 Task: Search blogs on "guide to buy a home".
Action: Mouse moved to (94, 131)
Screenshot: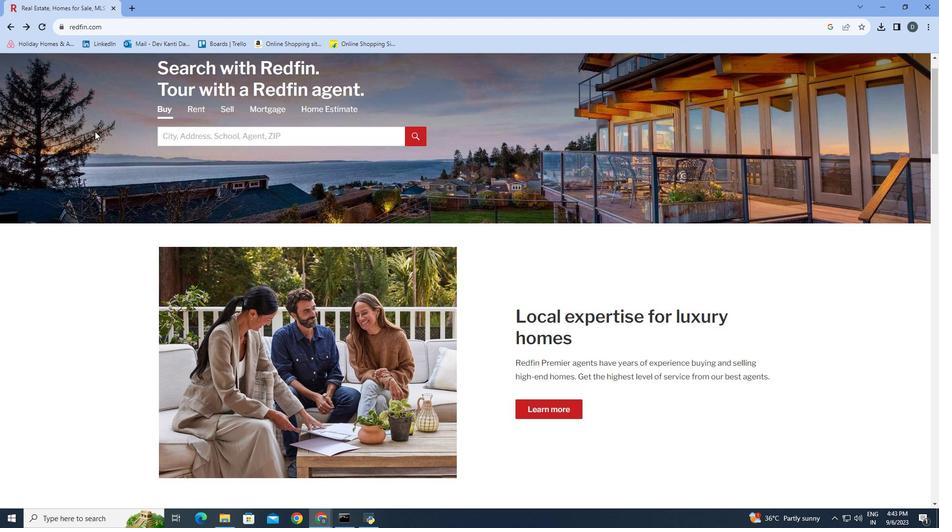 
Action: Mouse scrolled (94, 131) with delta (0, 0)
Screenshot: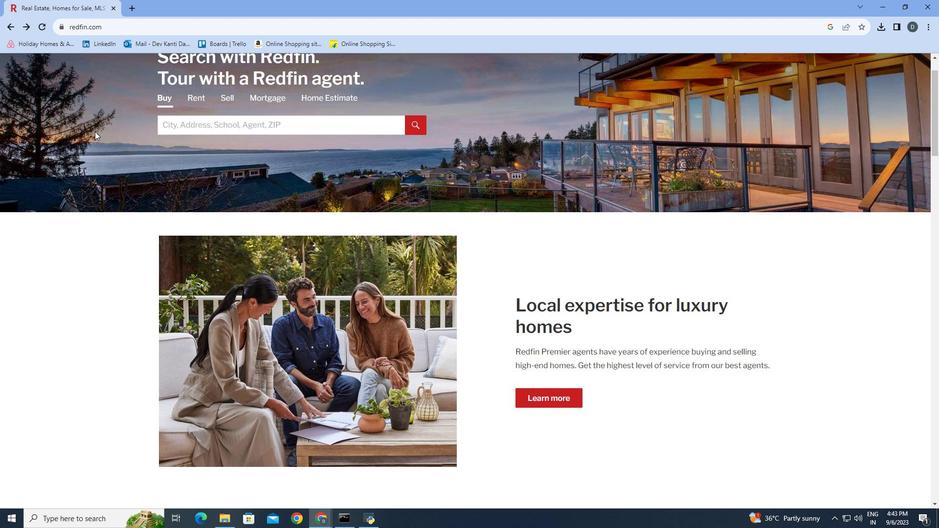 
Action: Mouse scrolled (94, 131) with delta (0, 0)
Screenshot: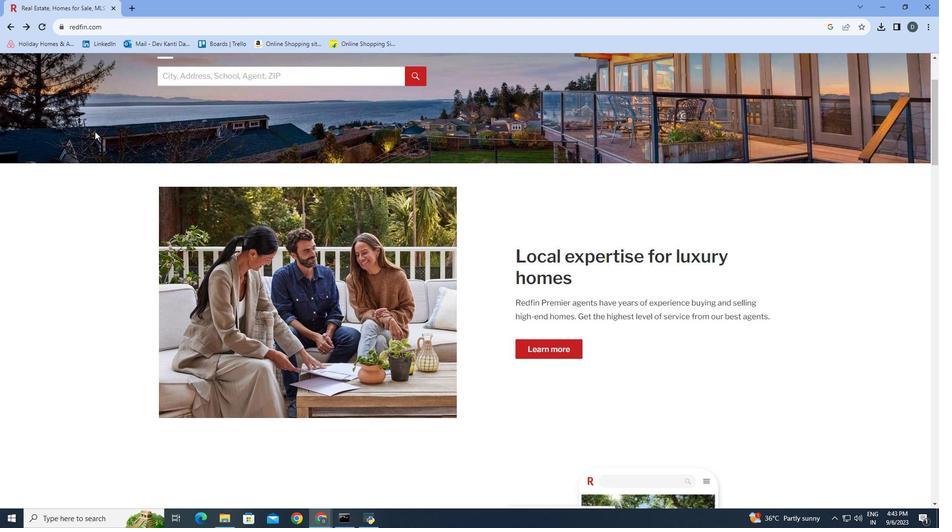 
Action: Mouse scrolled (94, 131) with delta (0, 0)
Screenshot: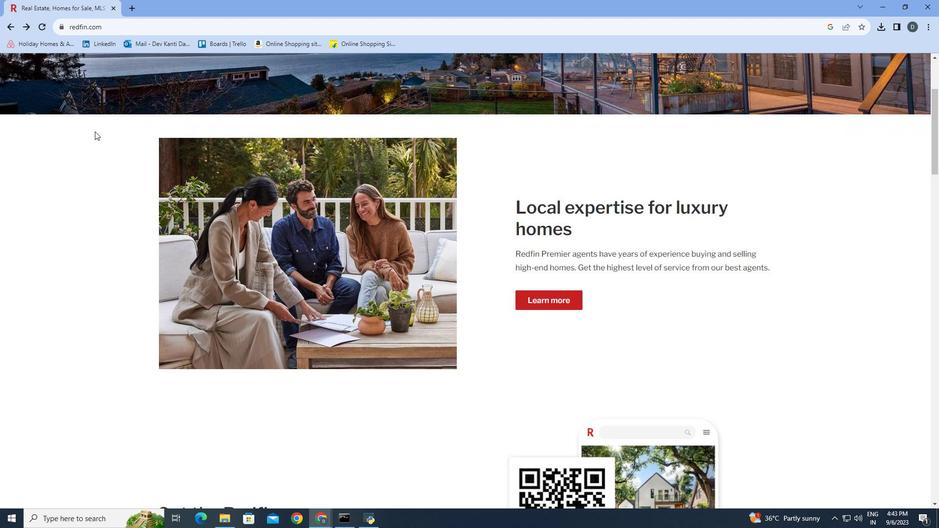 
Action: Mouse scrolled (94, 131) with delta (0, 0)
Screenshot: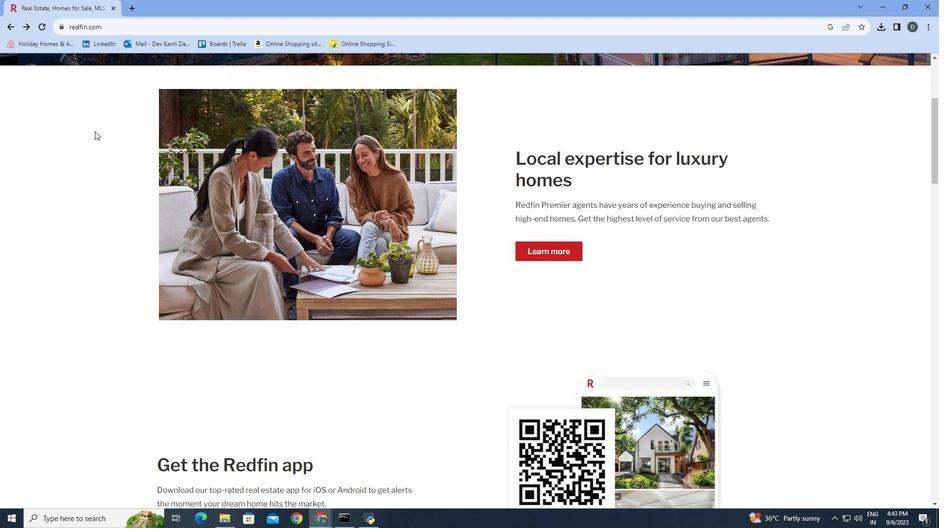 
Action: Mouse scrolled (94, 131) with delta (0, 0)
Screenshot: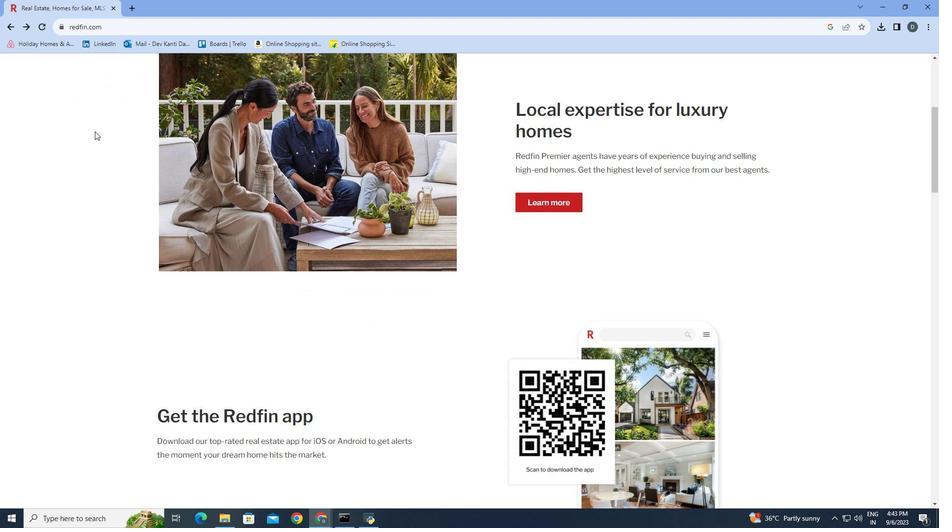 
Action: Mouse scrolled (94, 131) with delta (0, 0)
Screenshot: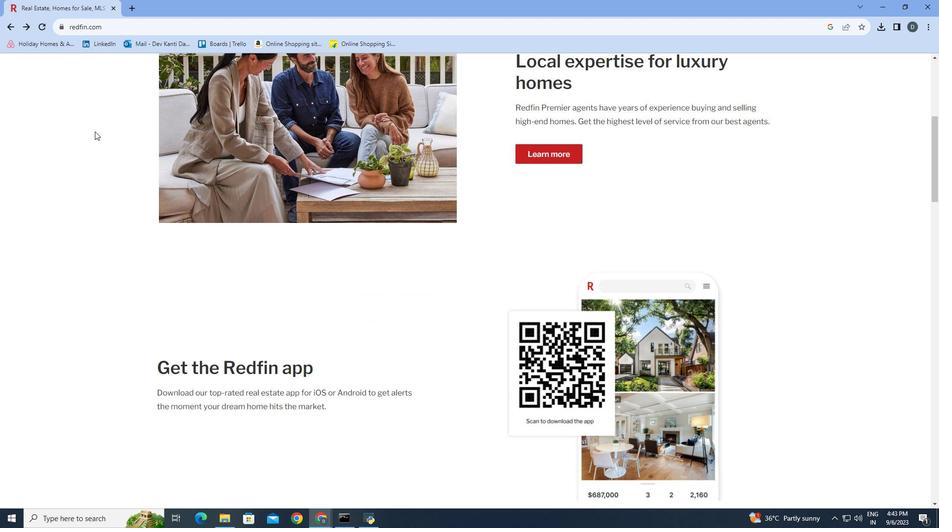 
Action: Mouse scrolled (94, 131) with delta (0, 0)
Screenshot: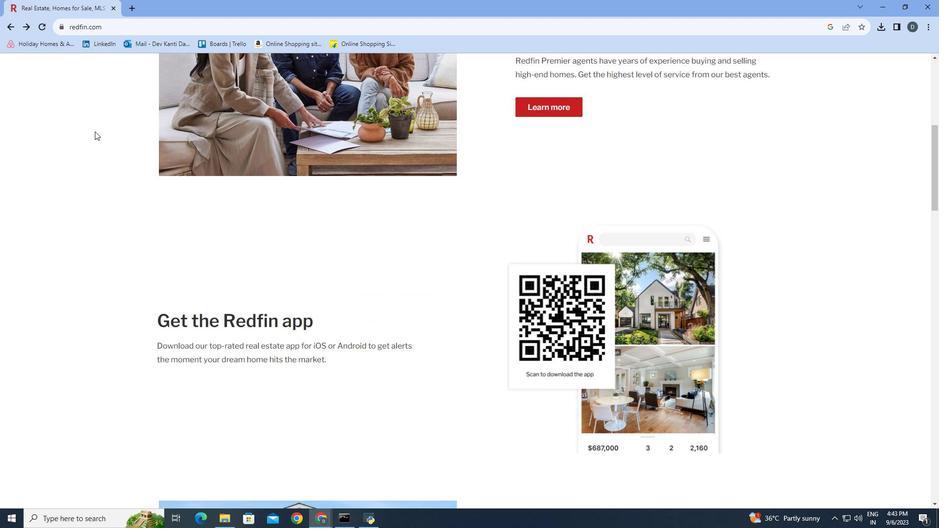 
Action: Mouse scrolled (94, 131) with delta (0, 0)
Screenshot: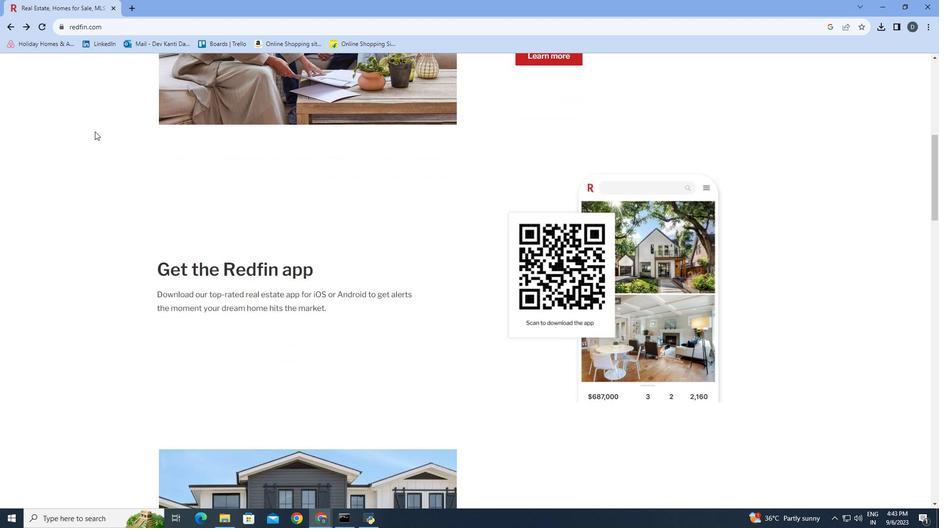 
Action: Mouse scrolled (94, 131) with delta (0, 0)
Screenshot: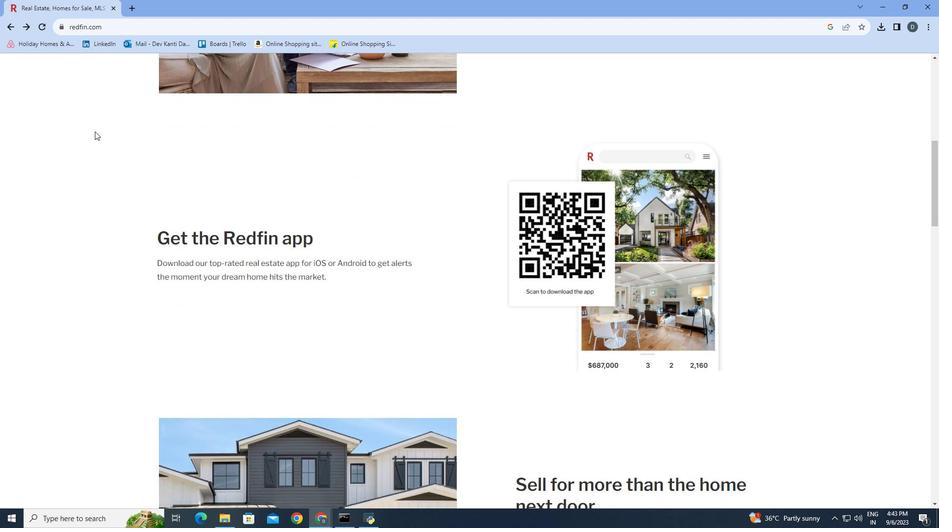
Action: Mouse scrolled (94, 131) with delta (0, 0)
Screenshot: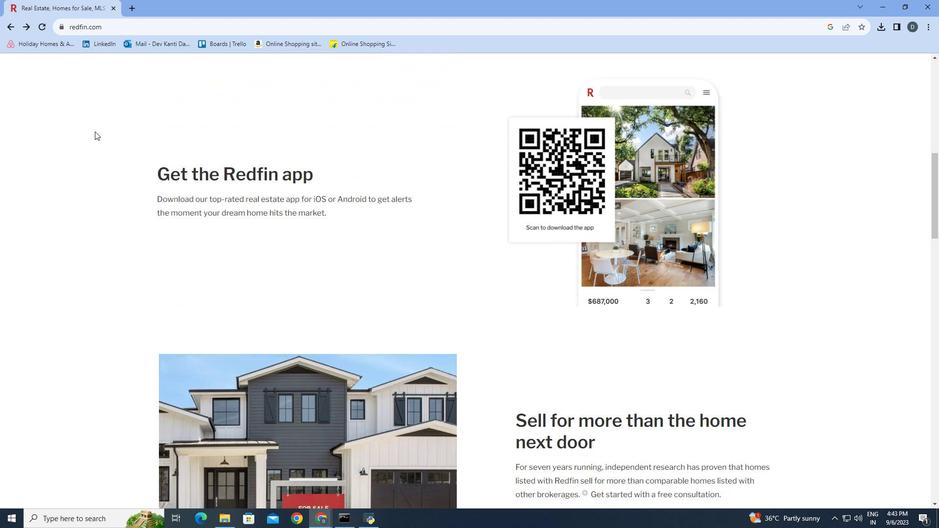 
Action: Mouse scrolled (94, 131) with delta (0, 0)
Screenshot: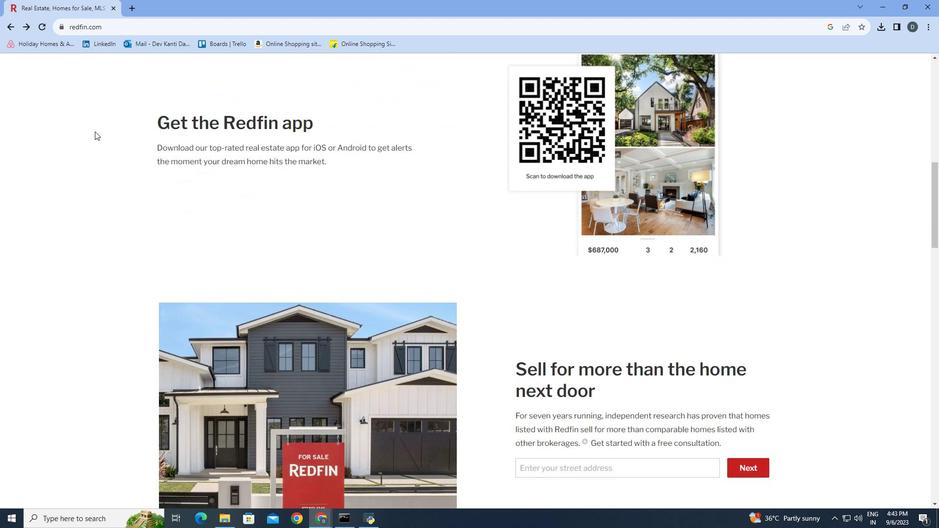 
Action: Mouse scrolled (94, 131) with delta (0, 0)
Screenshot: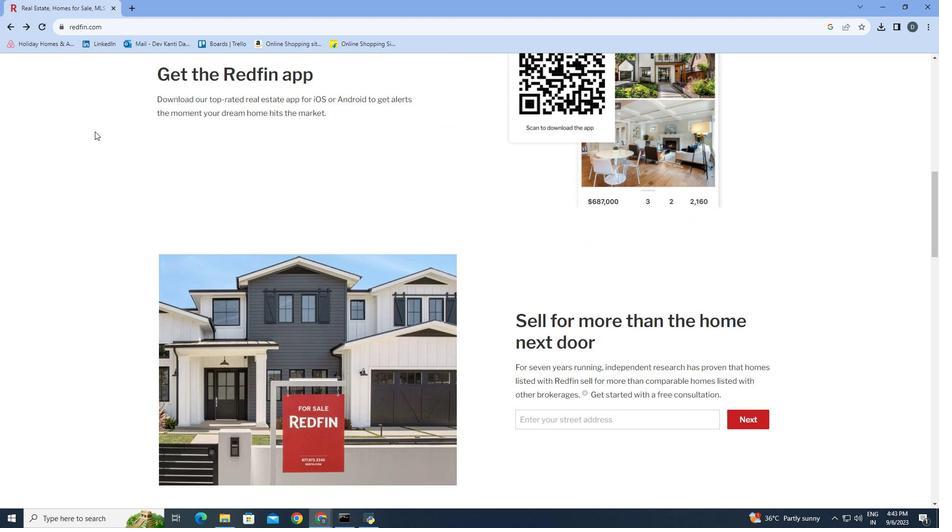 
Action: Mouse scrolled (94, 131) with delta (0, 0)
Screenshot: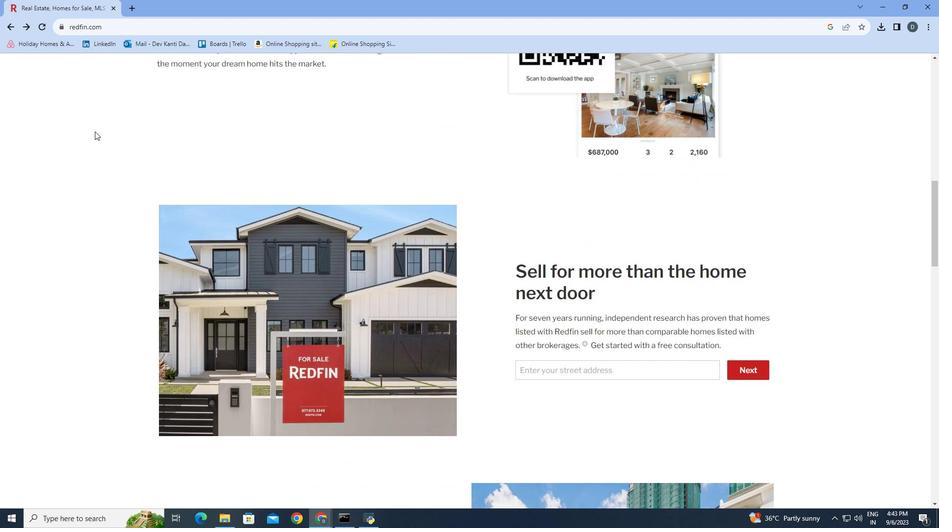 
Action: Mouse scrolled (94, 131) with delta (0, 0)
Screenshot: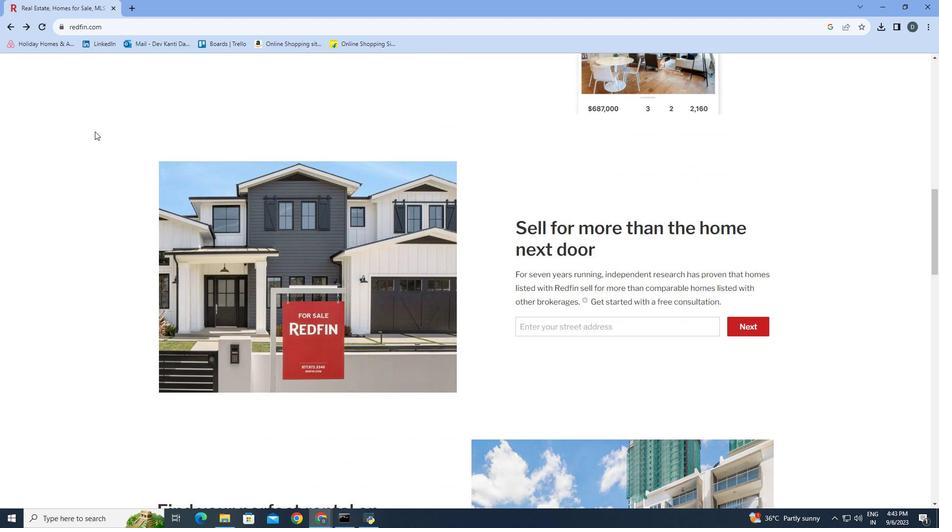 
Action: Mouse scrolled (94, 131) with delta (0, 0)
Screenshot: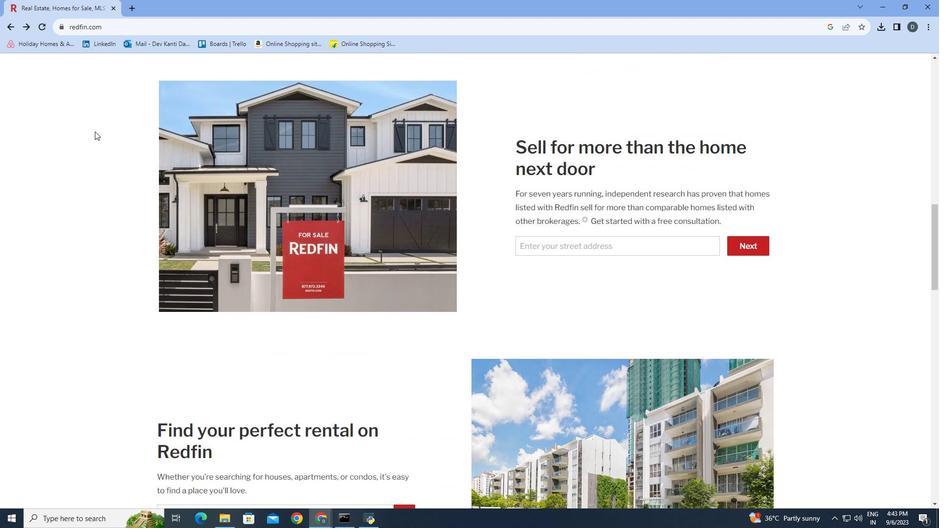 
Action: Mouse scrolled (94, 131) with delta (0, 0)
Screenshot: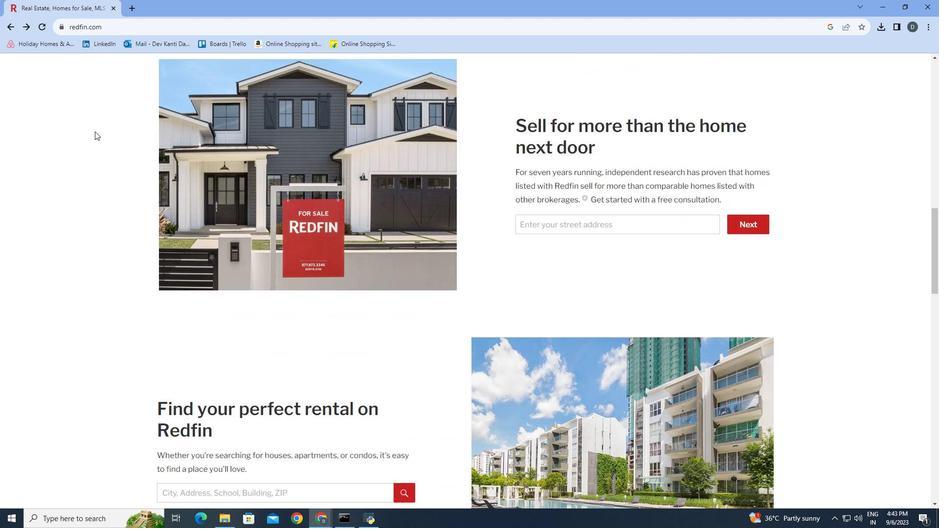 
Action: Mouse scrolled (94, 131) with delta (0, 0)
Screenshot: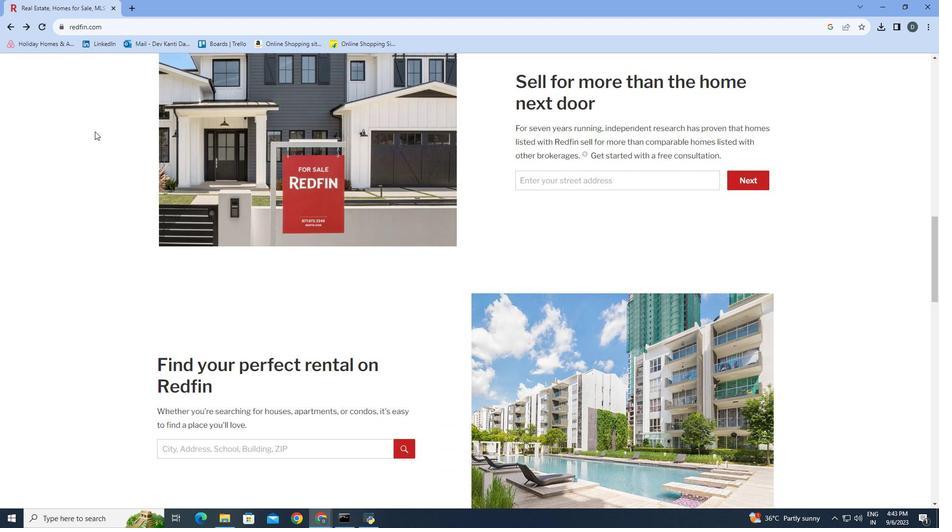 
Action: Mouse scrolled (94, 131) with delta (0, 0)
Screenshot: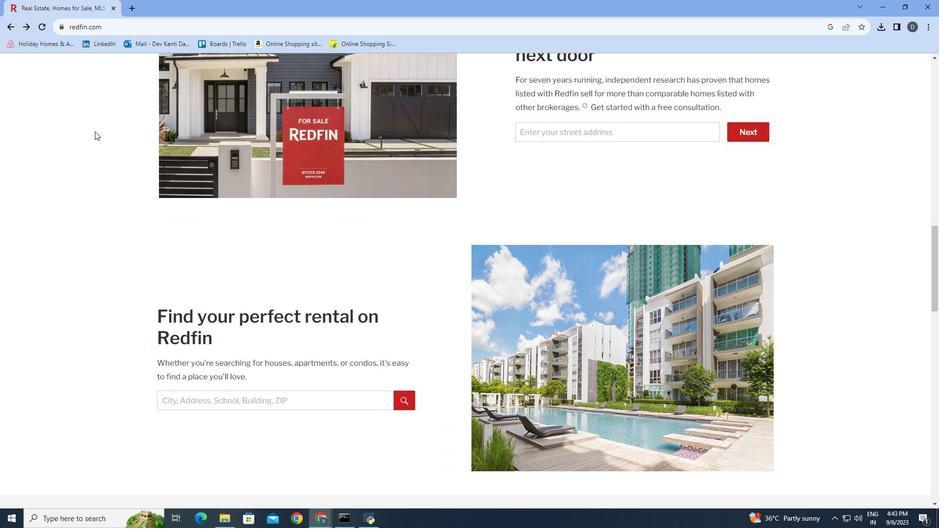 
Action: Mouse scrolled (94, 131) with delta (0, 0)
Screenshot: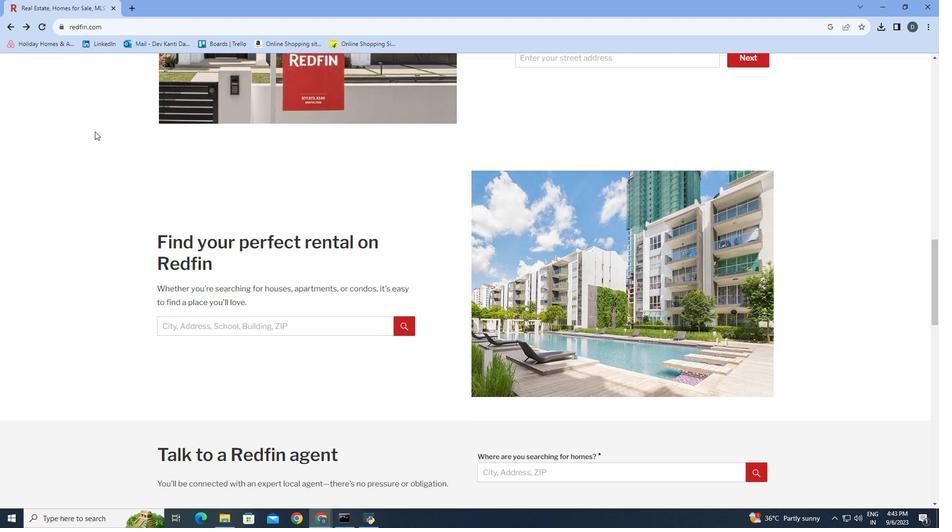 
Action: Mouse scrolled (94, 131) with delta (0, 0)
Screenshot: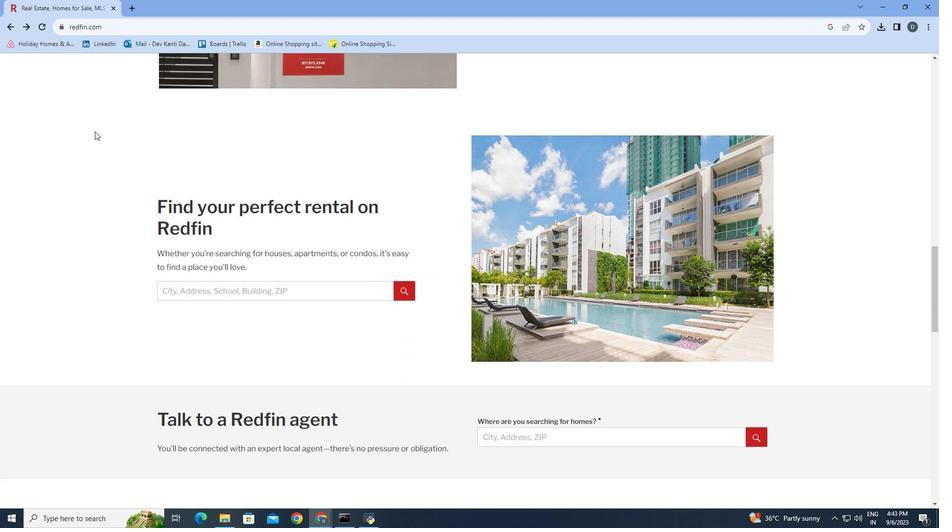 
Action: Mouse scrolled (94, 131) with delta (0, 0)
Screenshot: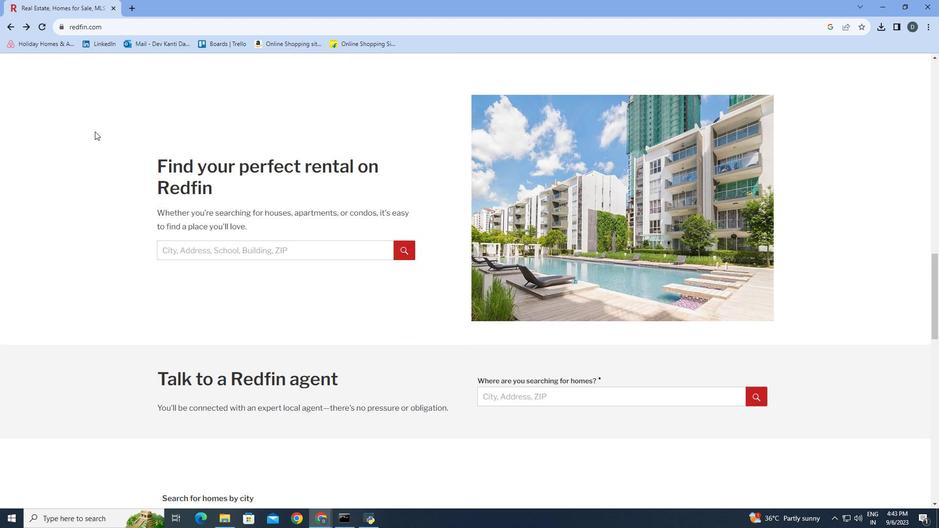
Action: Mouse scrolled (94, 131) with delta (0, 0)
Screenshot: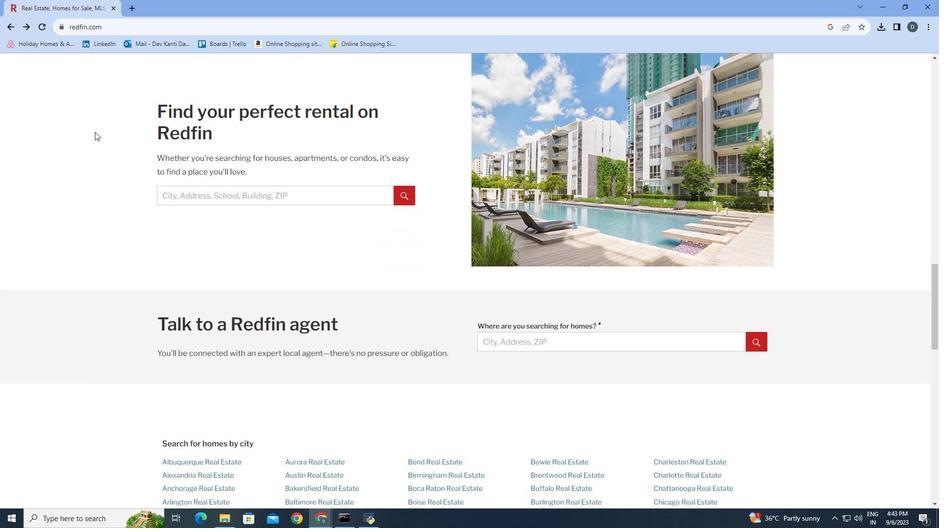 
Action: Mouse moved to (94, 132)
Screenshot: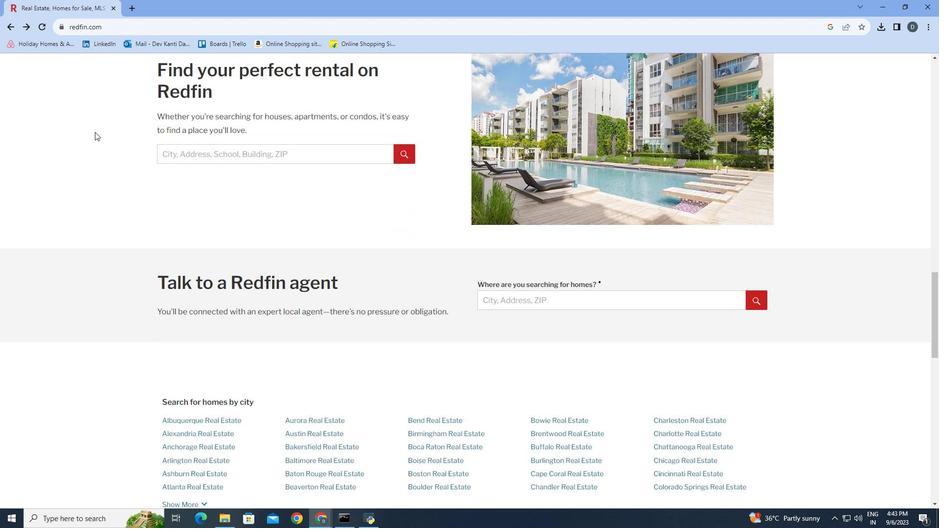 
Action: Mouse scrolled (94, 131) with delta (0, 0)
Screenshot: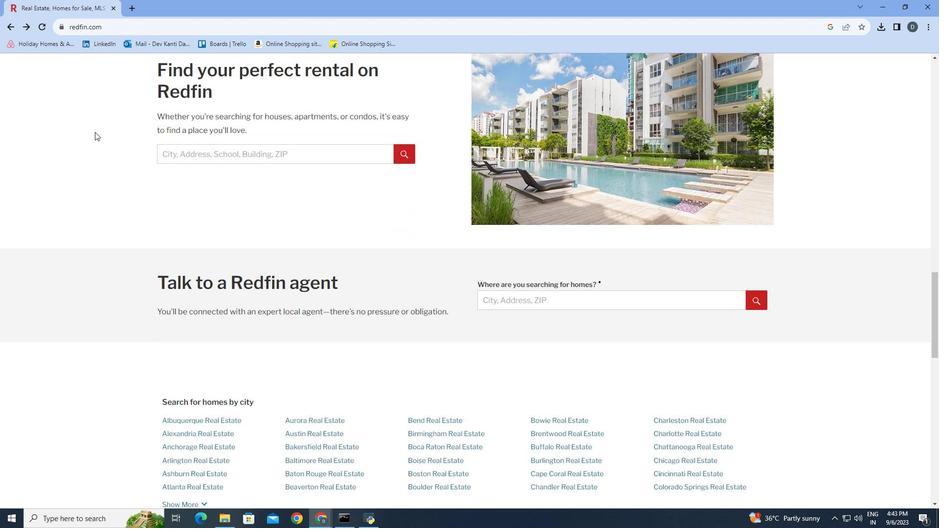 
Action: Mouse scrolled (94, 131) with delta (0, 0)
Screenshot: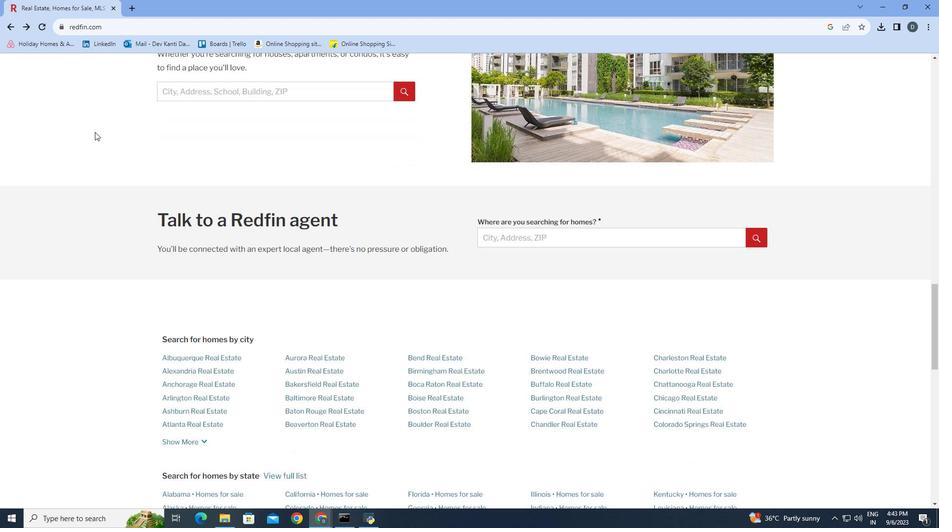 
Action: Mouse scrolled (94, 131) with delta (0, 0)
Screenshot: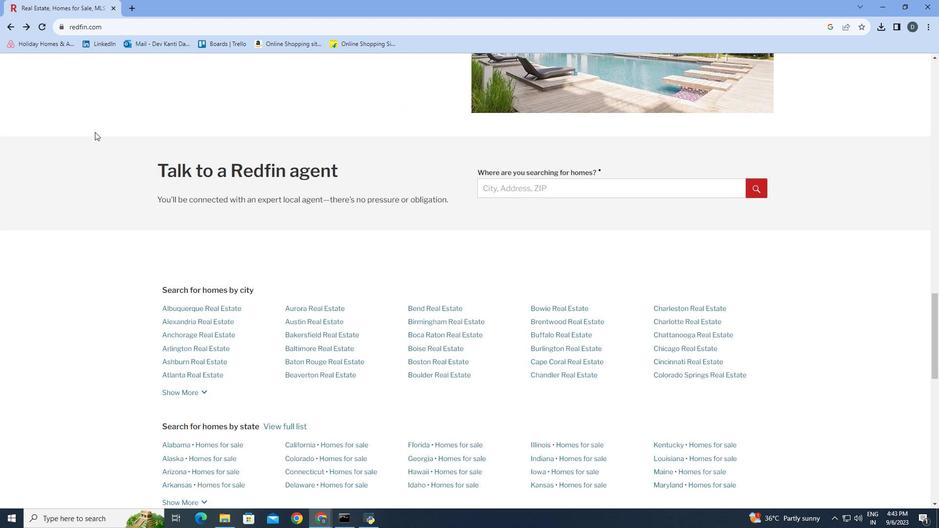 
Action: Mouse scrolled (94, 131) with delta (0, 0)
Screenshot: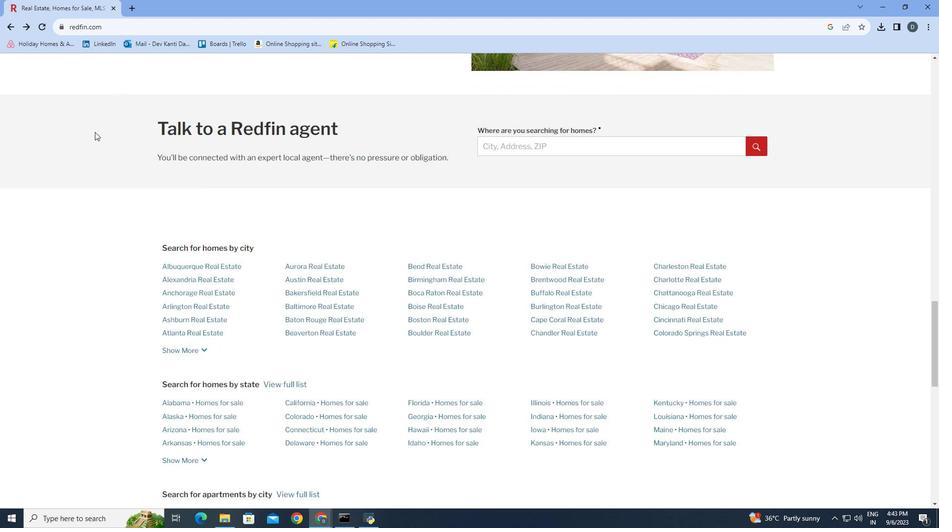 
Action: Mouse scrolled (94, 131) with delta (0, 0)
Screenshot: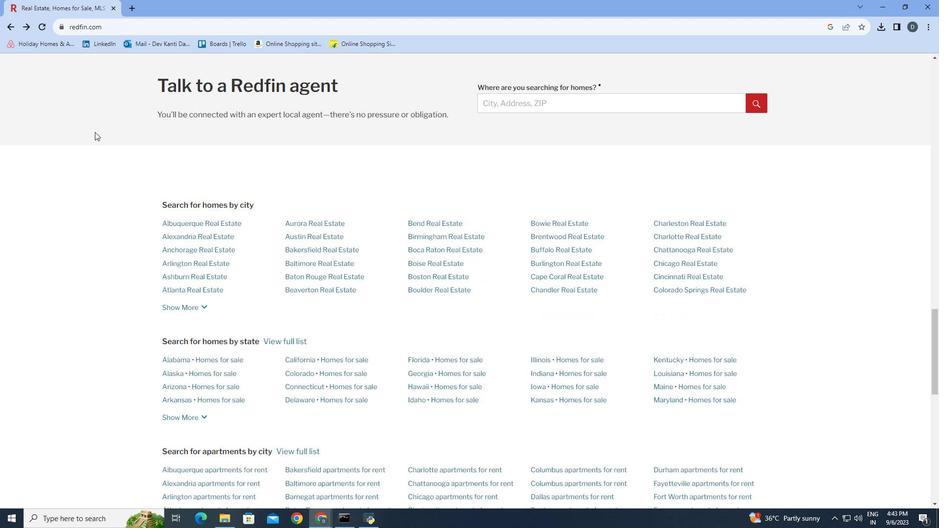 
Action: Mouse scrolled (94, 131) with delta (0, 0)
Screenshot: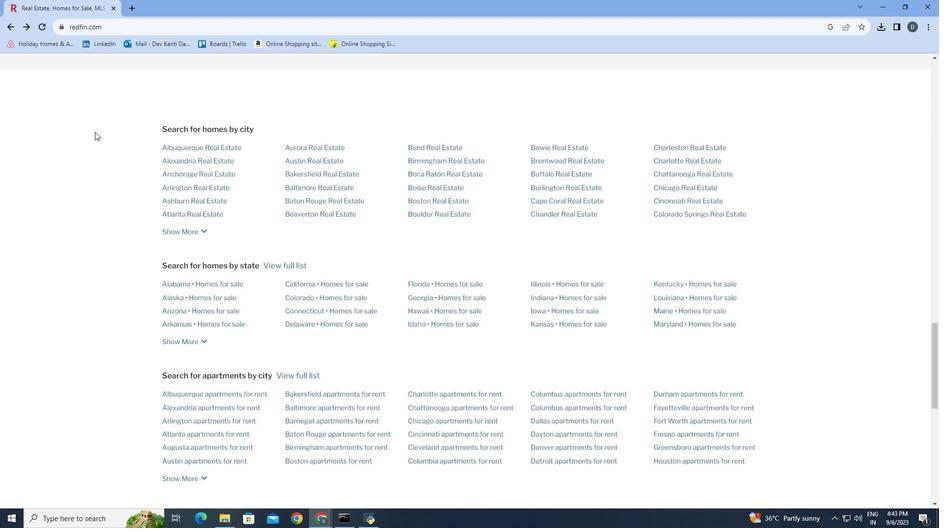 
Action: Mouse scrolled (94, 131) with delta (0, 0)
Screenshot: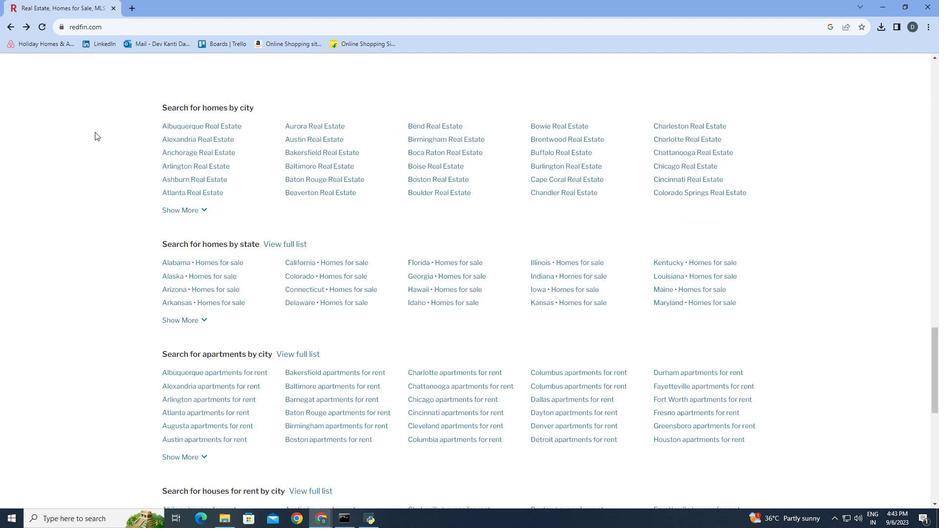 
Action: Mouse scrolled (94, 131) with delta (0, 0)
Screenshot: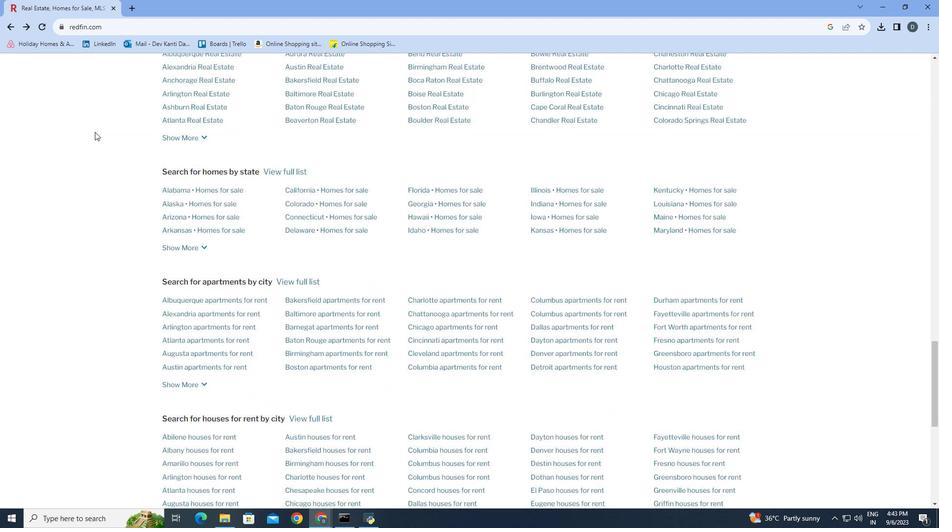 
Action: Mouse scrolled (94, 131) with delta (0, 0)
Screenshot: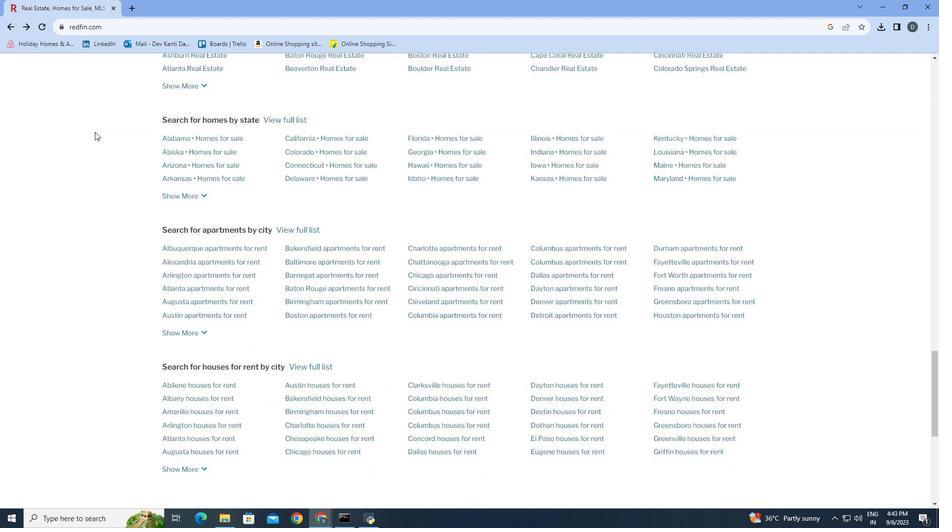 
Action: Mouse scrolled (94, 131) with delta (0, 0)
Screenshot: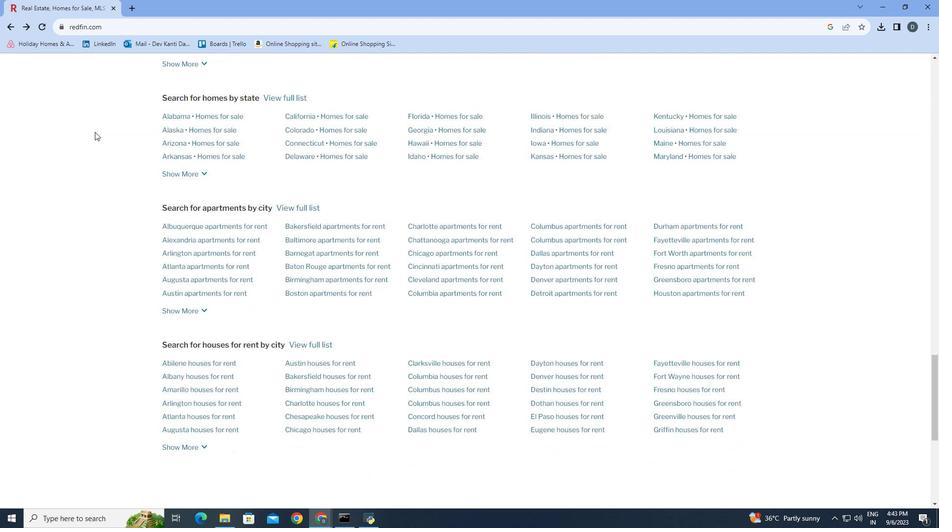 
Action: Mouse scrolled (94, 131) with delta (0, 0)
Screenshot: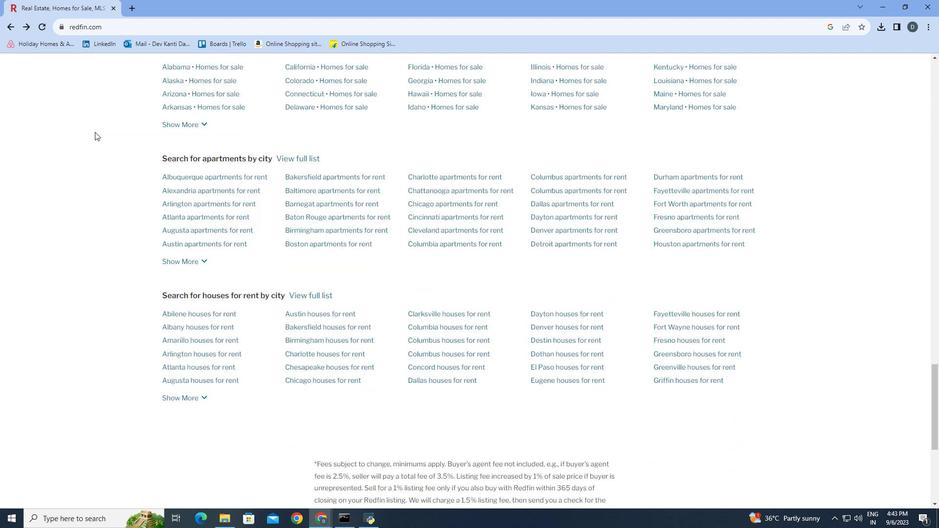 
Action: Mouse scrolled (94, 131) with delta (0, 0)
Screenshot: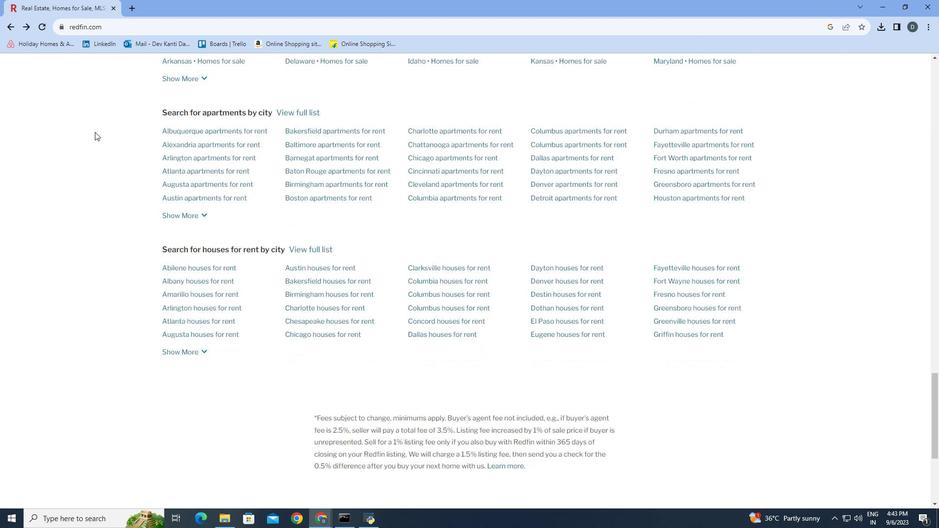 
Action: Mouse scrolled (94, 131) with delta (0, 0)
Screenshot: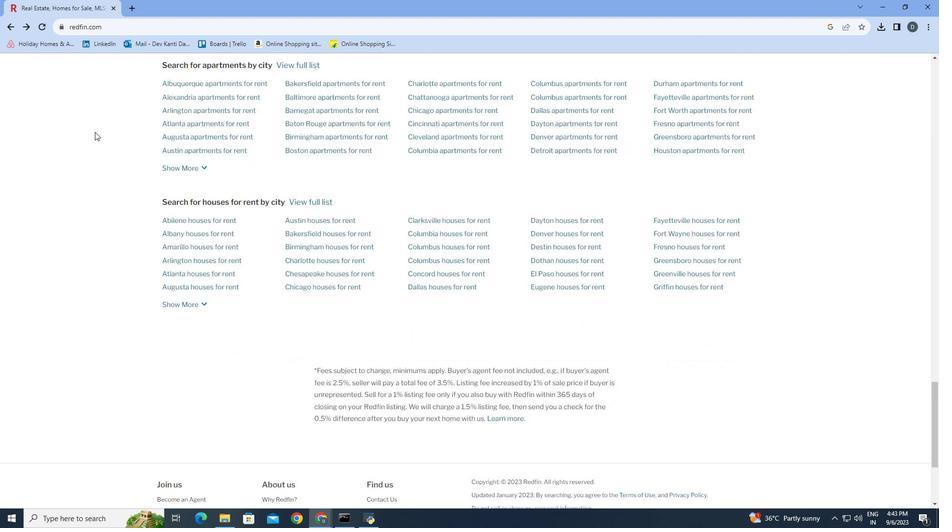
Action: Mouse scrolled (94, 131) with delta (0, 0)
Screenshot: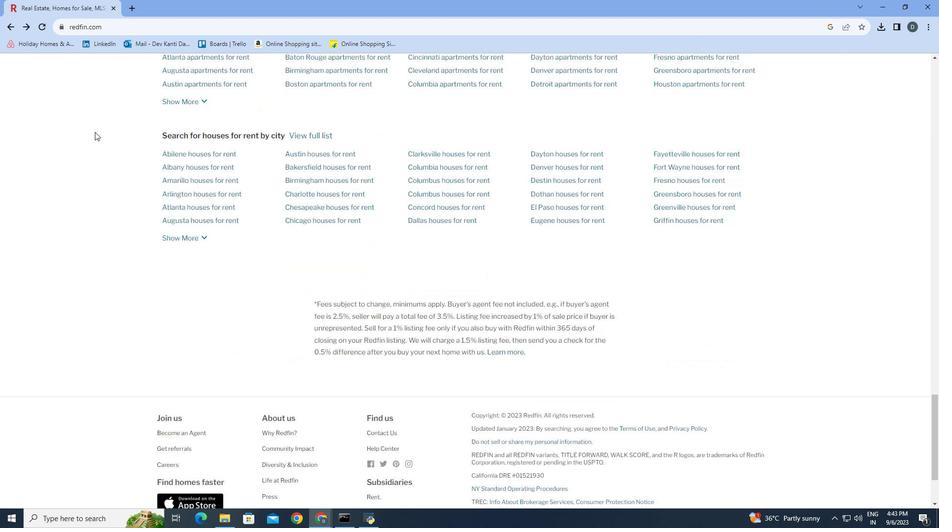 
Action: Mouse scrolled (94, 131) with delta (0, 0)
Screenshot: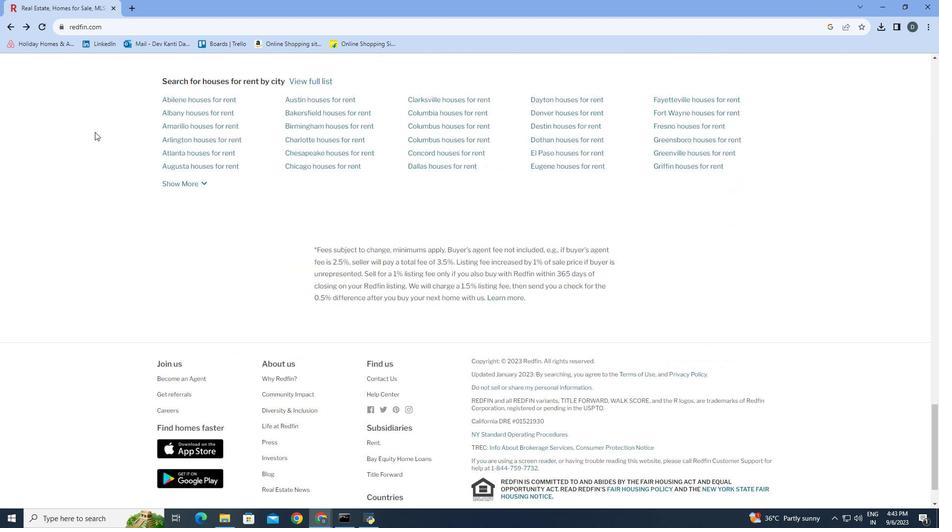 
Action: Mouse scrolled (94, 131) with delta (0, 0)
Screenshot: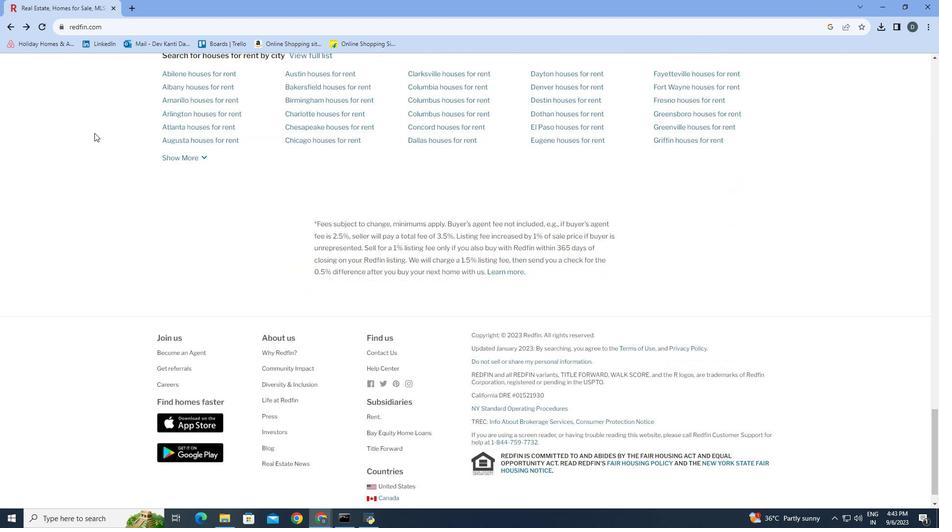 
Action: Mouse moved to (94, 132)
Screenshot: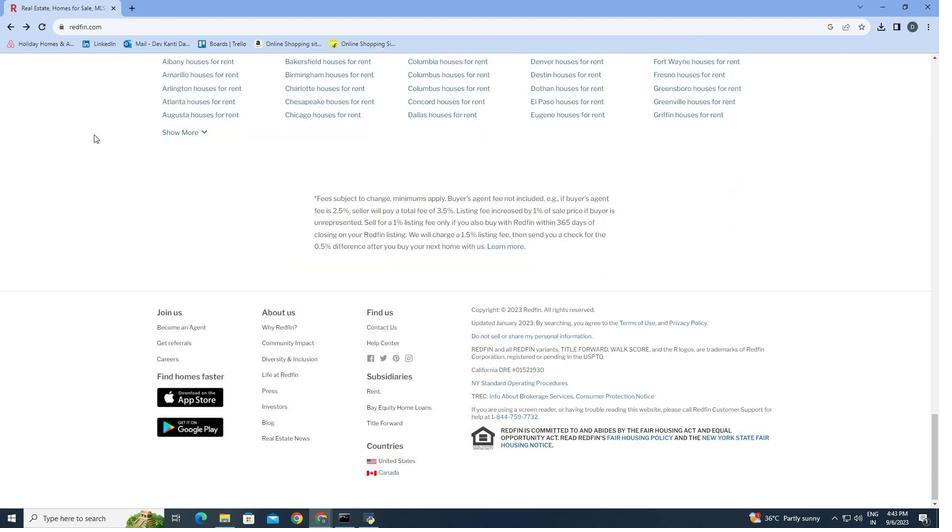
Action: Mouse scrolled (94, 131) with delta (0, 0)
Screenshot: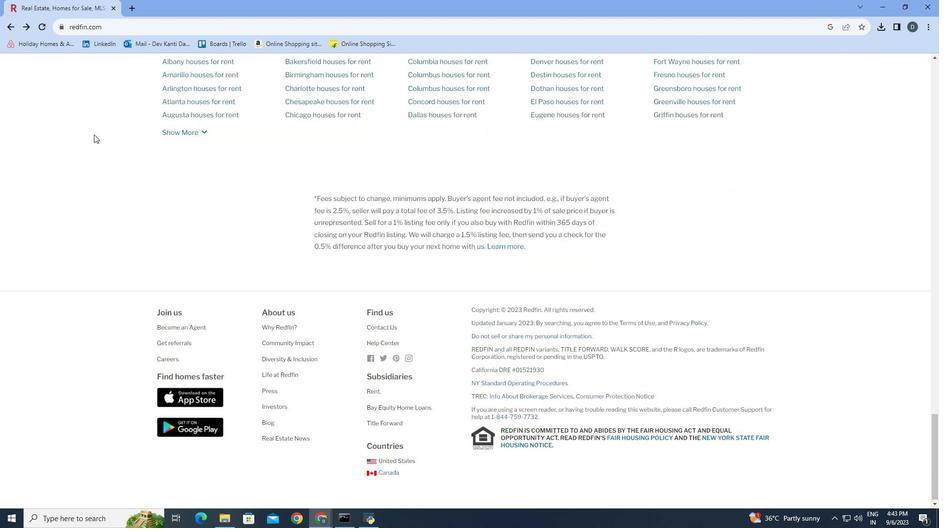 
Action: Mouse moved to (269, 425)
Screenshot: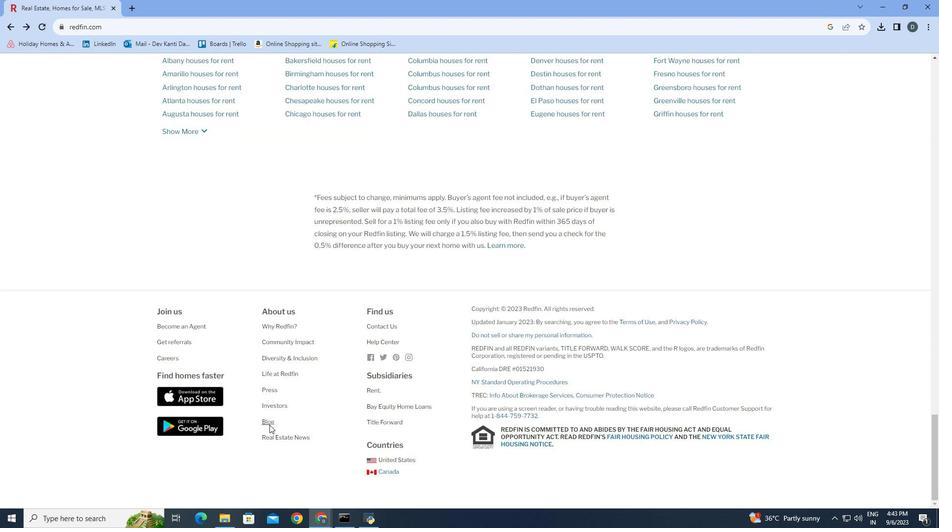 
Action: Mouse pressed left at (269, 425)
Screenshot: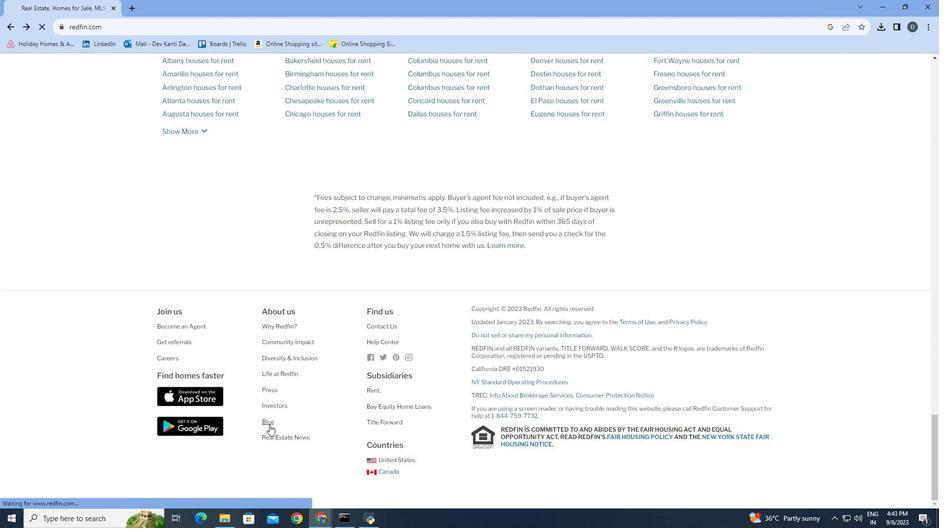 
Action: Mouse moved to (741, 115)
Screenshot: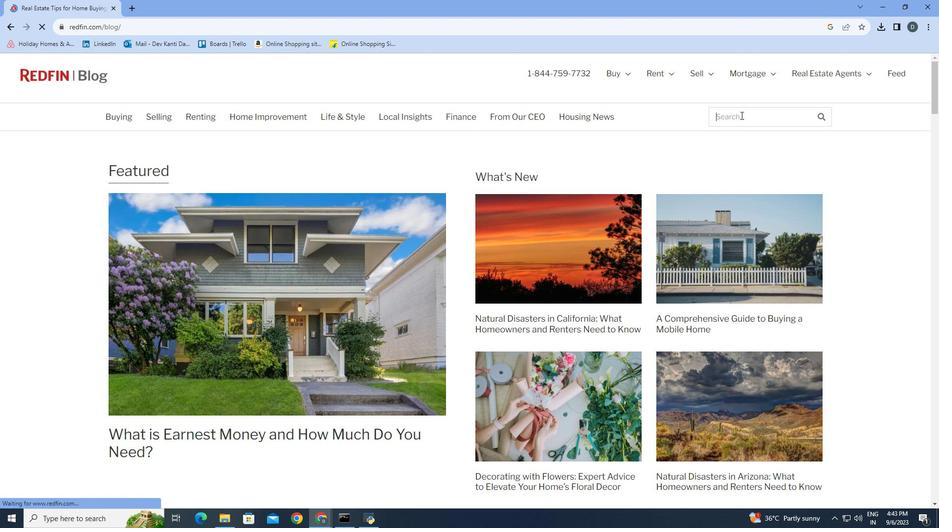 
Action: Mouse pressed left at (741, 115)
Screenshot: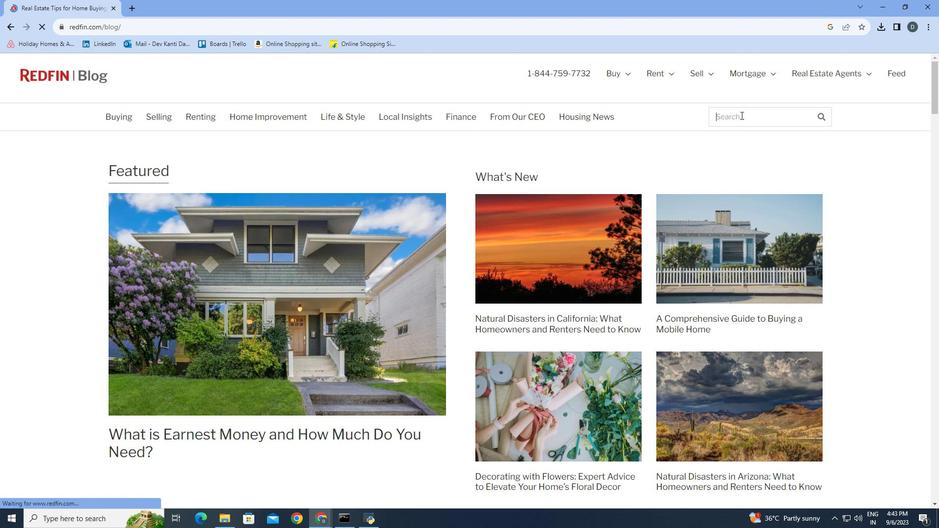 
Action: Mouse moved to (664, 120)
Screenshot: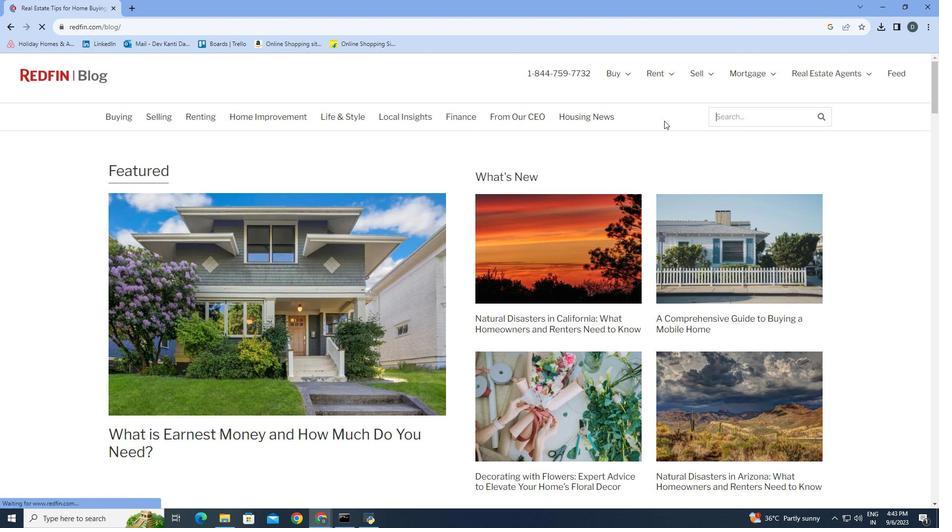 
Action: Key pressed guide<Key.space><Key.caps_lock><Key.backspace><Key.backspace><Key.backspace><Key.backspace><Key.backspace><Key.backspace>GUIDE<Key.space>TO<Key.space>BUY<Key.space>A<Key.space>HOME
Screenshot: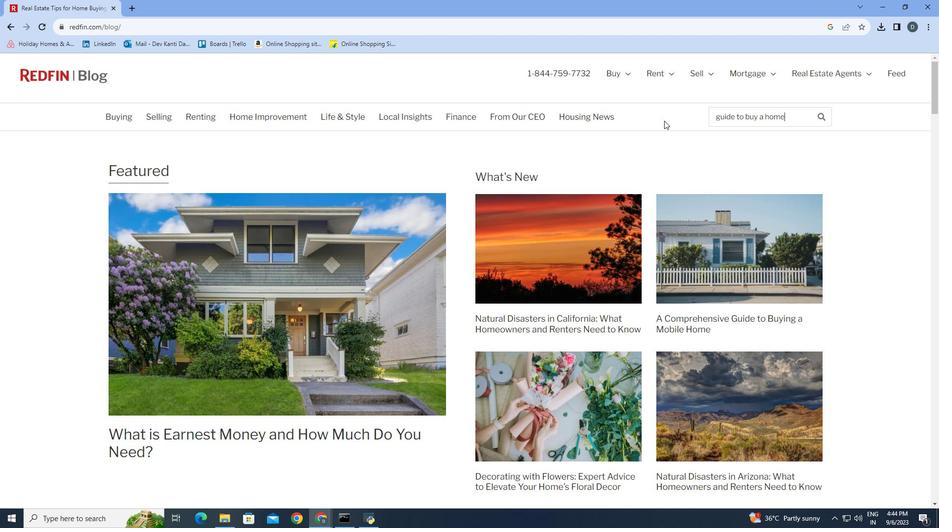 
Action: Mouse moved to (821, 117)
Screenshot: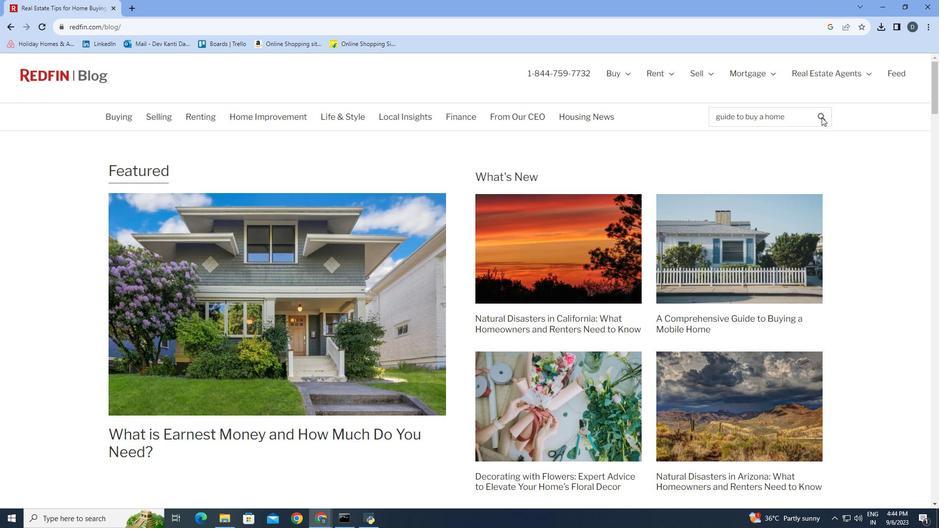 
Action: Mouse pressed left at (821, 117)
Screenshot: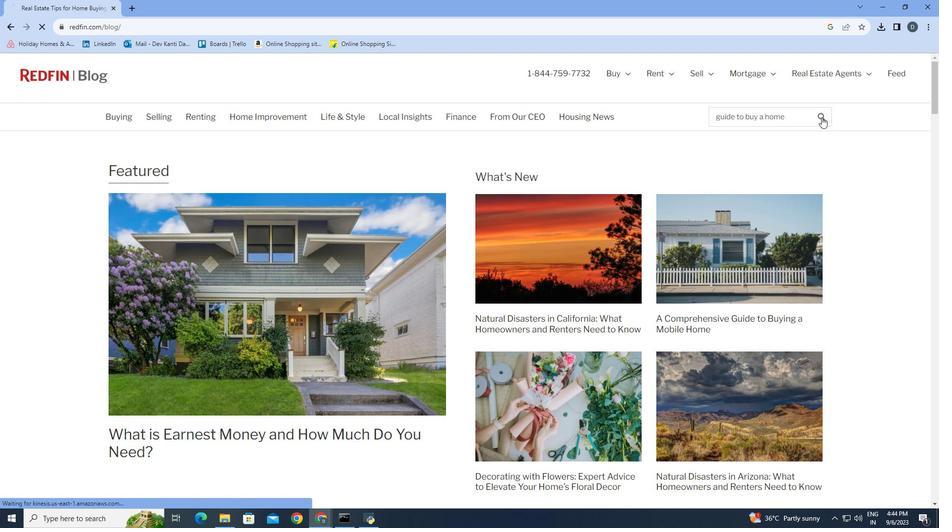 
Action: Mouse moved to (608, 209)
Screenshot: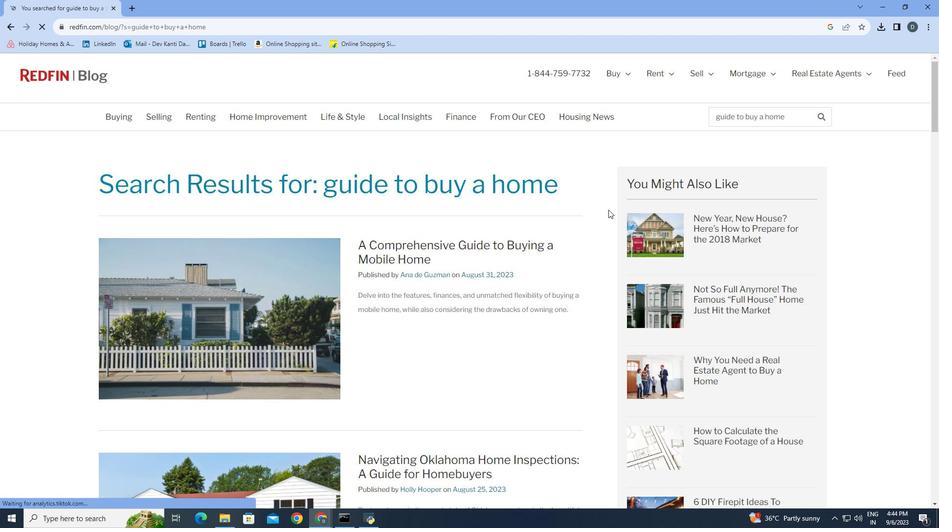 
Action: Mouse scrolled (608, 209) with delta (0, 0)
Screenshot: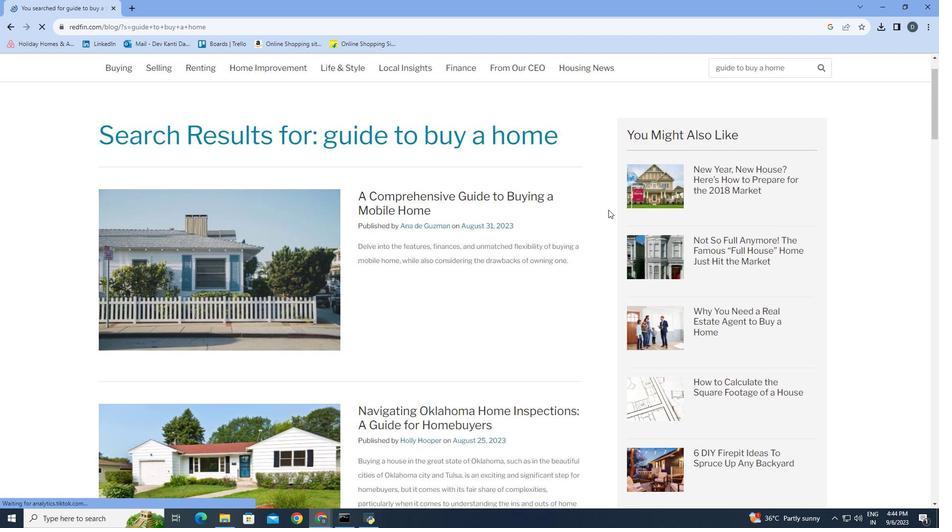
Action: Mouse scrolled (608, 209) with delta (0, 0)
Screenshot: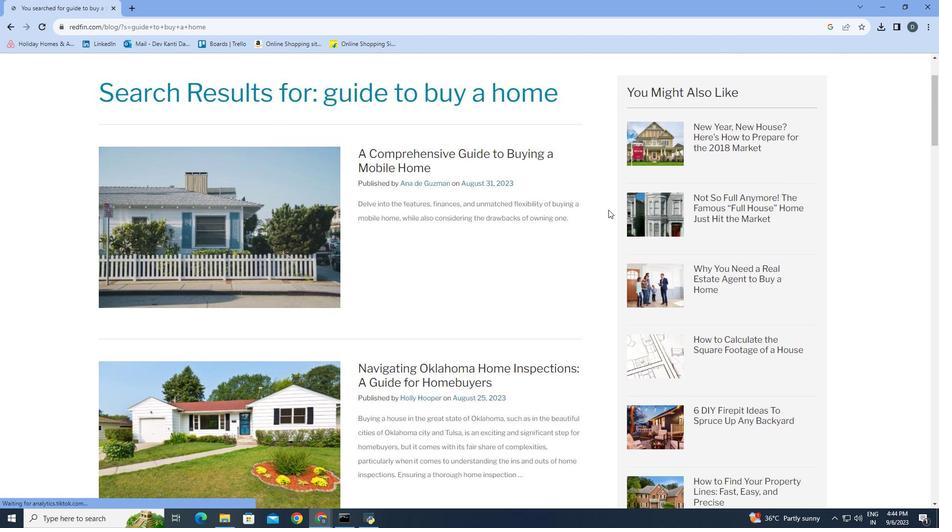
Action: Mouse scrolled (608, 209) with delta (0, 0)
Screenshot: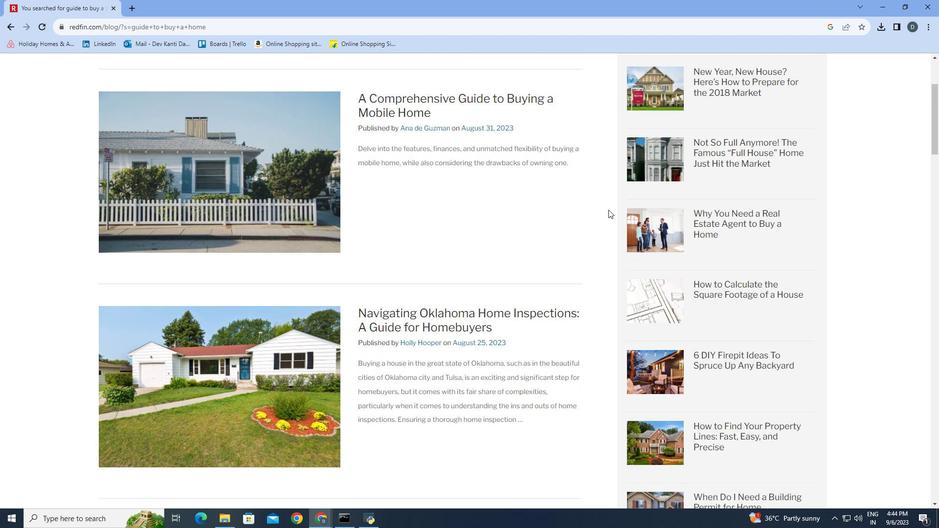 
Action: Mouse scrolled (608, 209) with delta (0, 0)
Screenshot: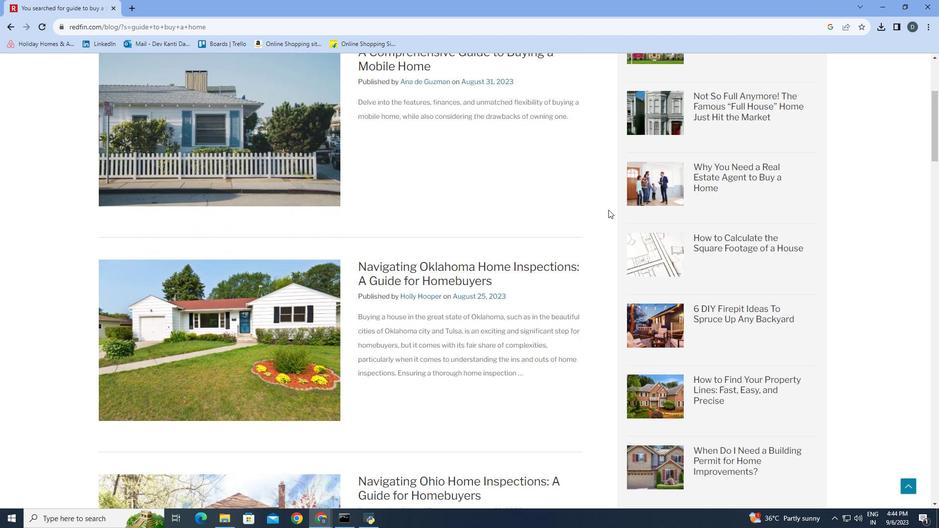 
Action: Mouse scrolled (608, 209) with delta (0, 0)
Screenshot: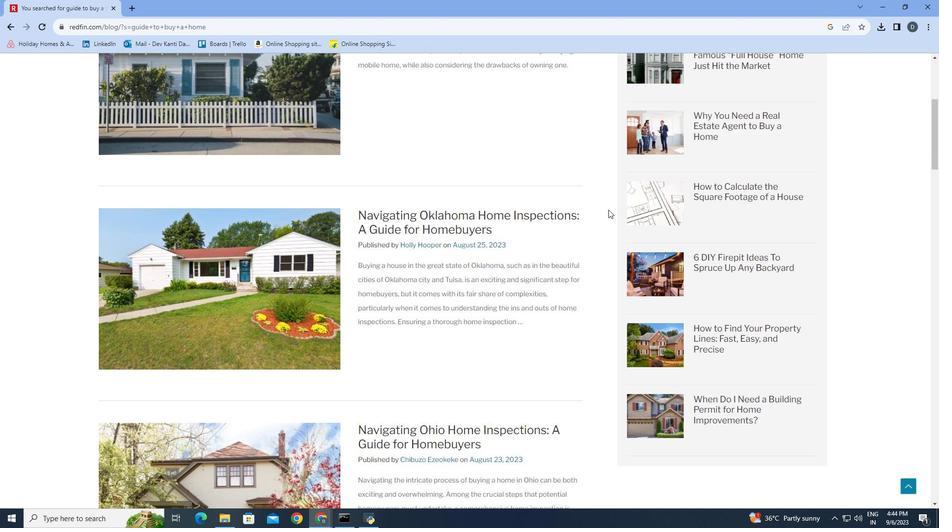 
Action: Mouse scrolled (608, 209) with delta (0, 0)
Screenshot: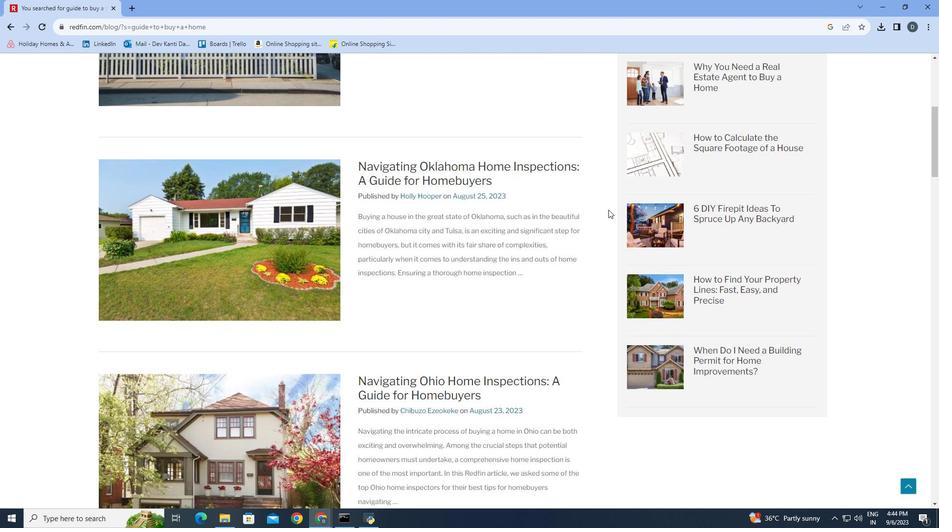 
Action: Mouse scrolled (608, 209) with delta (0, 0)
Screenshot: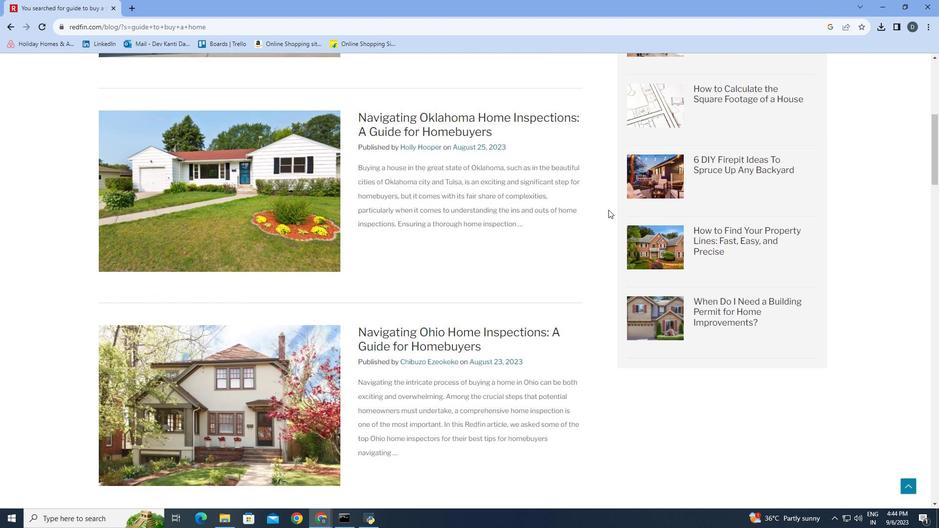 
Action: Mouse scrolled (608, 209) with delta (0, 0)
Screenshot: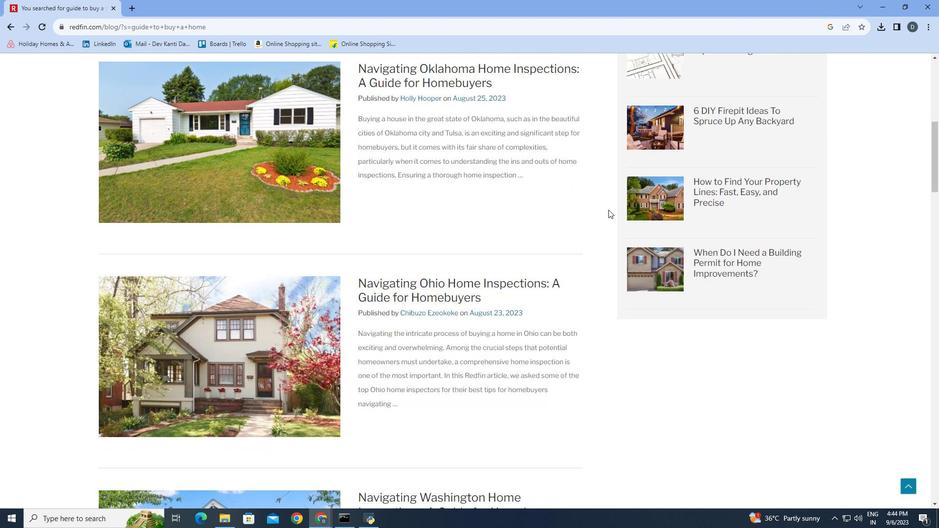 
Action: Mouse scrolled (608, 209) with delta (0, 0)
Screenshot: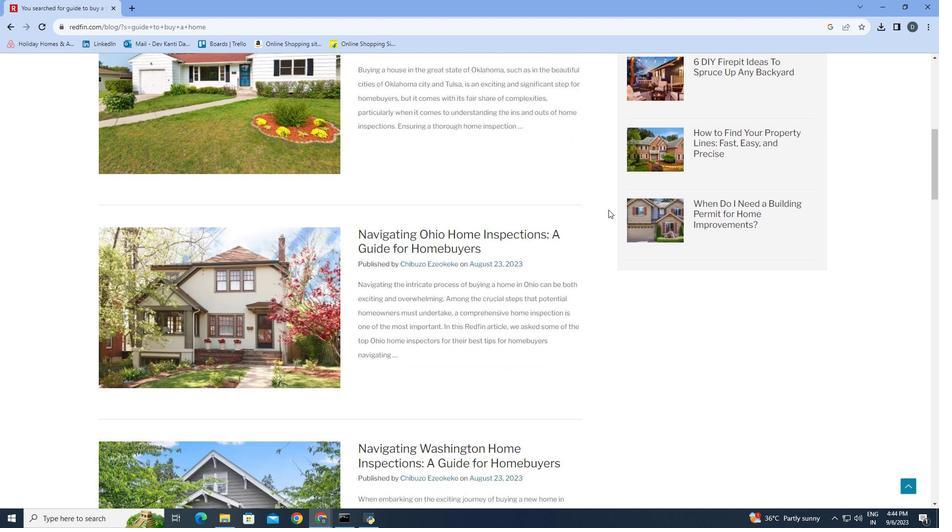 
Action: Mouse scrolled (608, 209) with delta (0, 0)
Screenshot: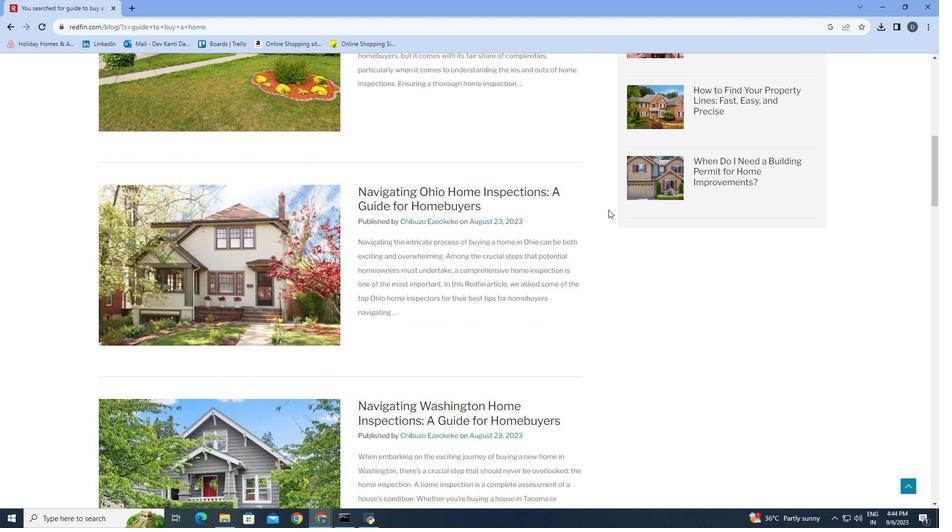 
Action: Mouse moved to (609, 206)
Screenshot: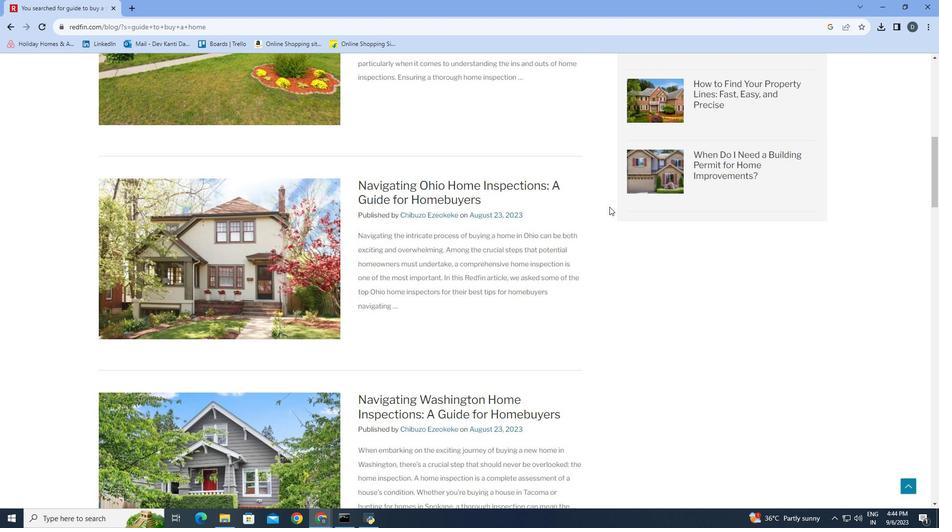 
Action: Mouse scrolled (609, 206) with delta (0, 0)
Screenshot: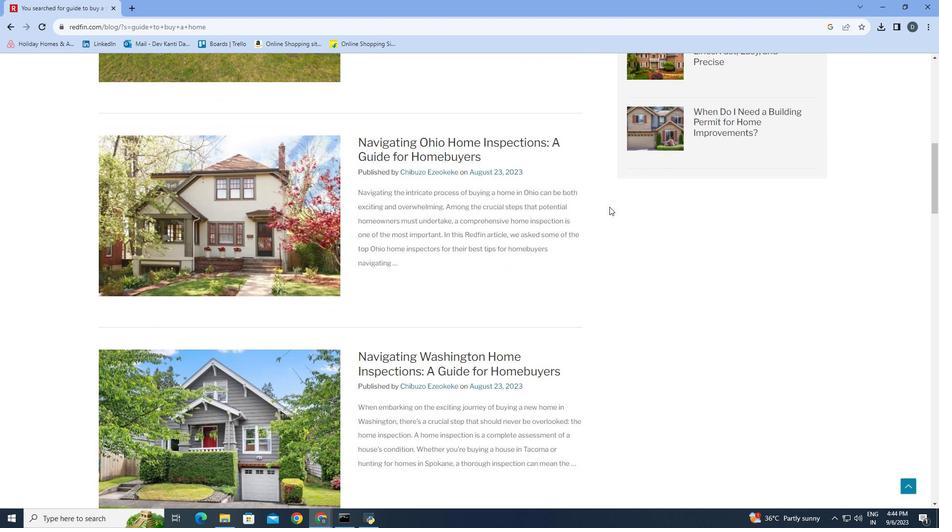 
Action: Mouse scrolled (609, 206) with delta (0, 0)
Screenshot: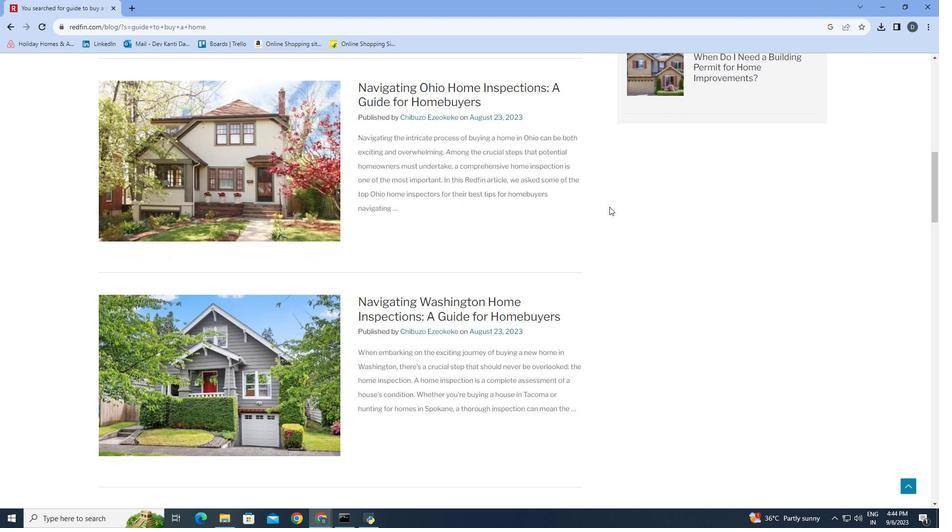 
Action: Mouse scrolled (609, 206) with delta (0, 0)
Screenshot: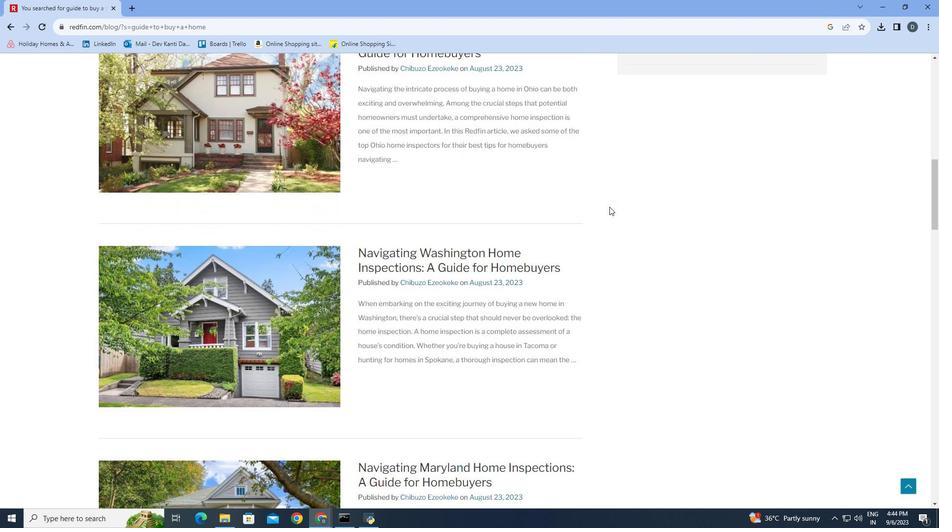 
Action: Mouse scrolled (609, 206) with delta (0, 0)
Screenshot: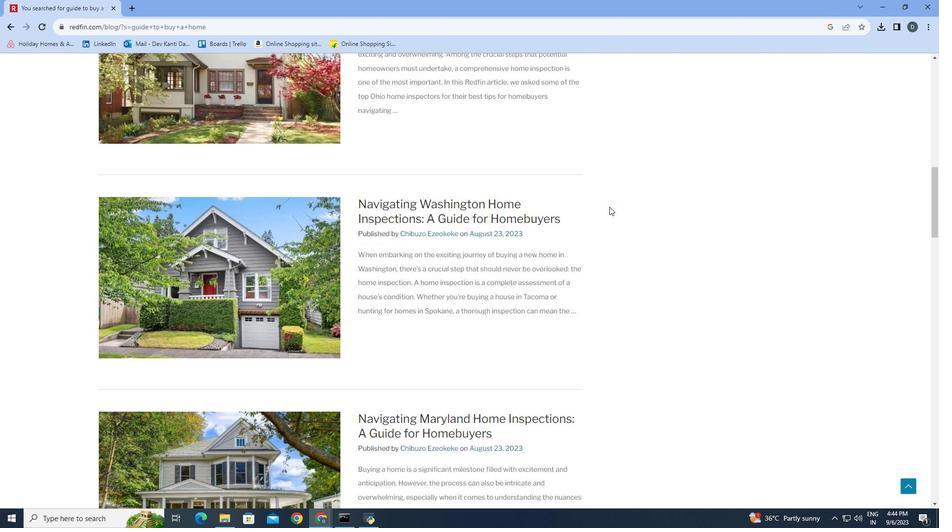 
Action: Mouse moved to (606, 208)
Screenshot: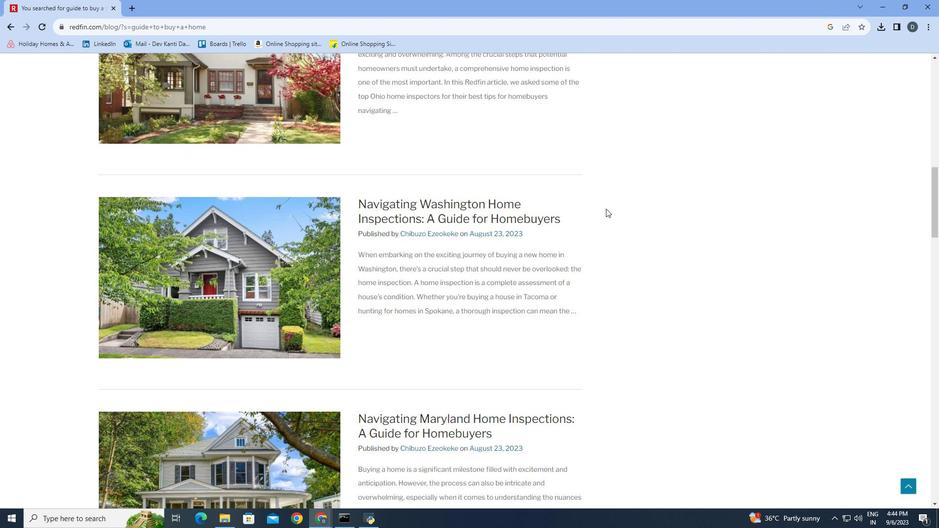 
Action: Mouse scrolled (606, 208) with delta (0, 0)
Screenshot: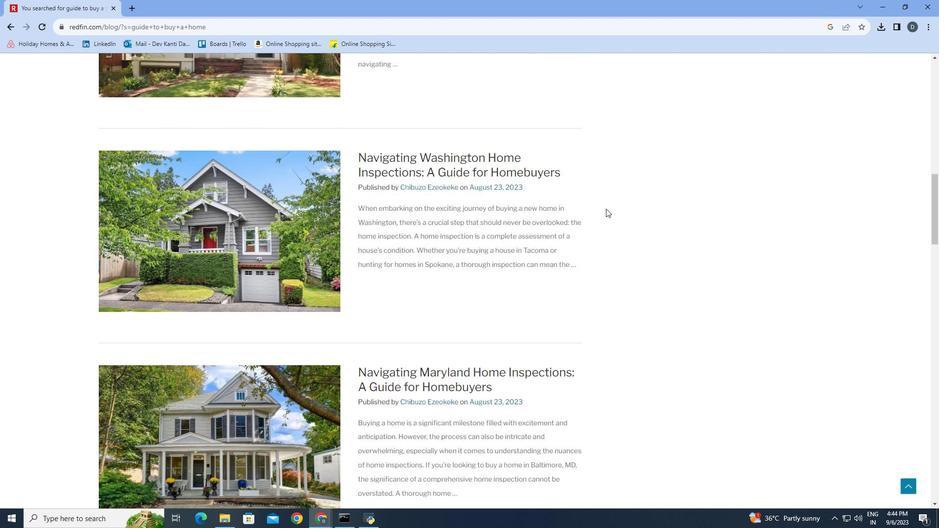 
Action: Mouse scrolled (606, 208) with delta (0, 0)
Screenshot: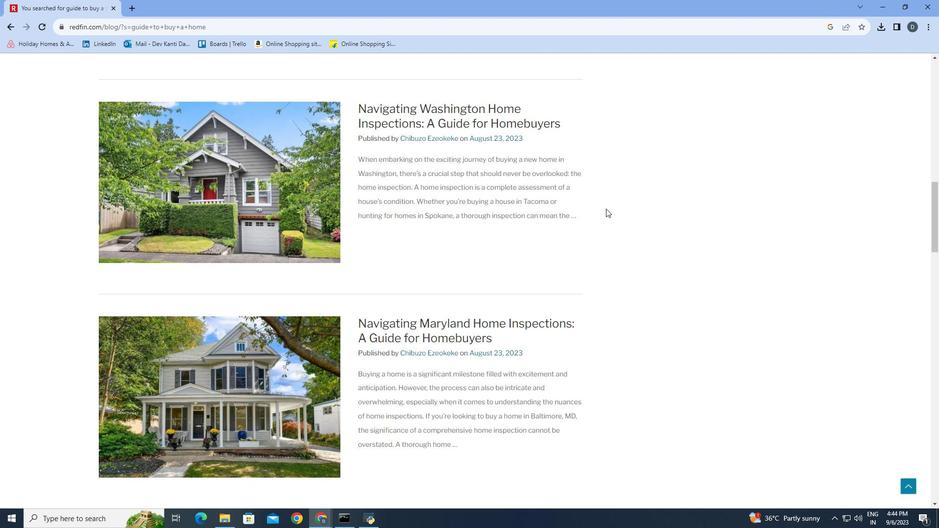 
Action: Mouse scrolled (606, 208) with delta (0, 0)
Screenshot: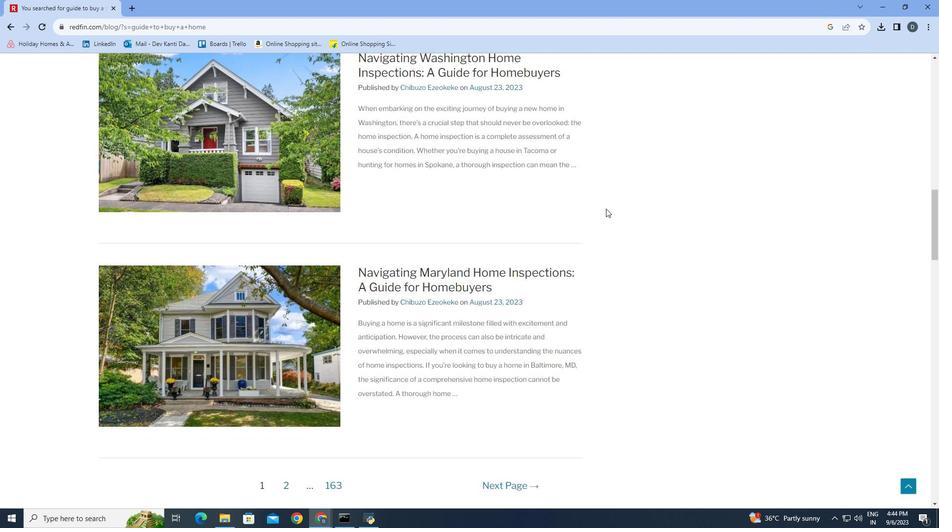 
Action: Mouse scrolled (606, 208) with delta (0, 0)
Screenshot: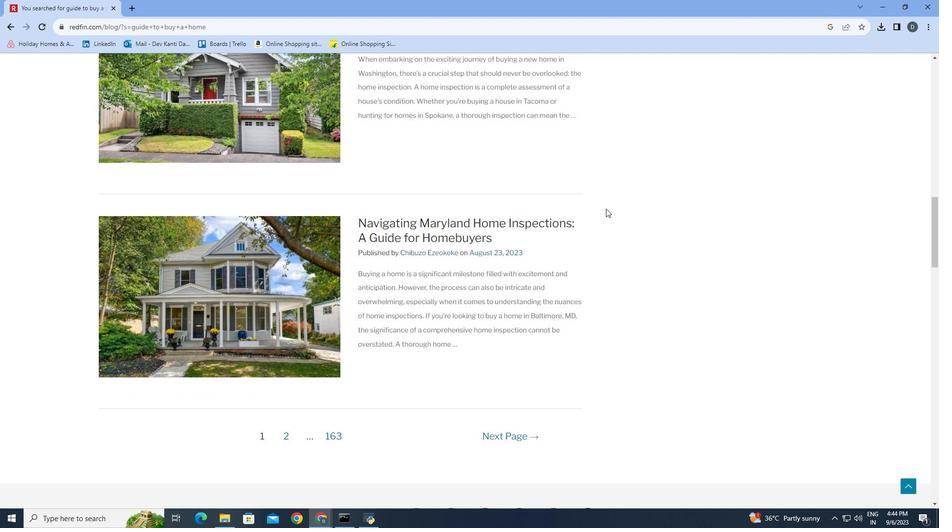 
Action: Mouse scrolled (606, 208) with delta (0, 0)
Screenshot: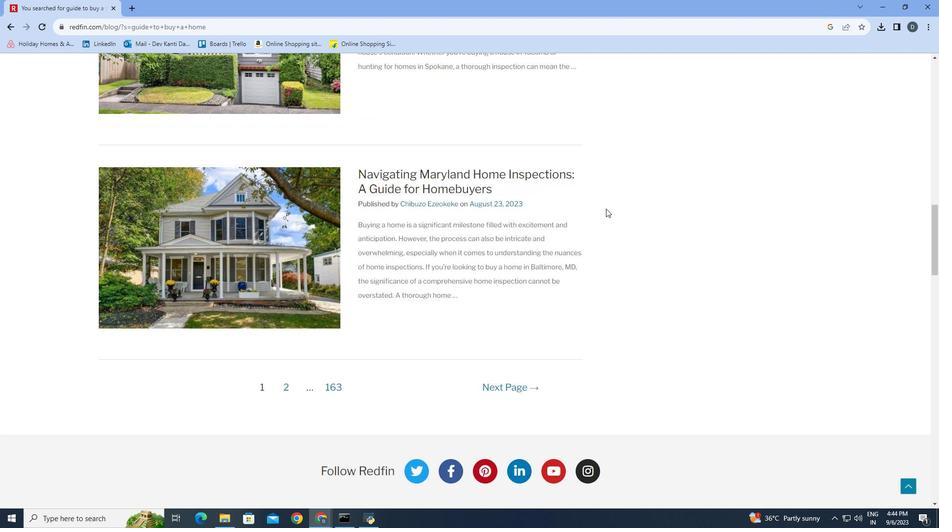 
Action: Mouse scrolled (606, 208) with delta (0, 0)
Screenshot: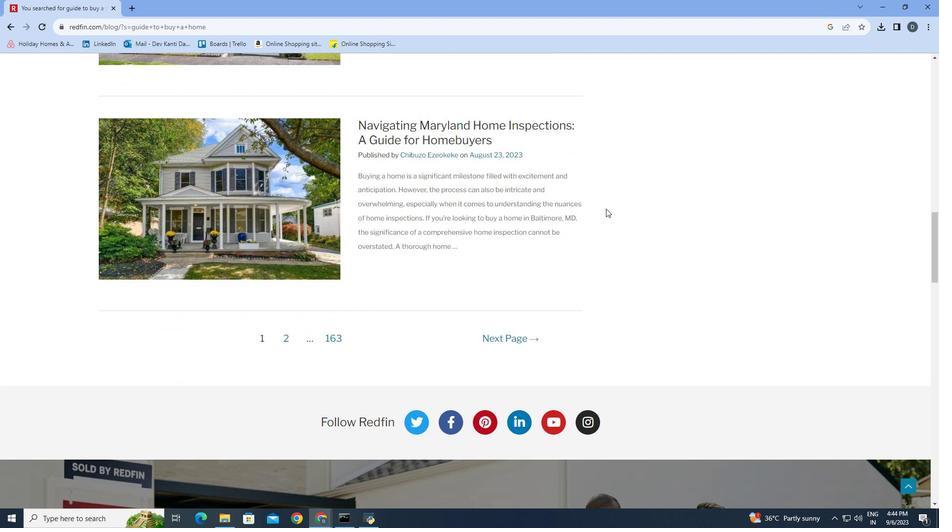 
Action: Mouse scrolled (606, 208) with delta (0, 0)
Screenshot: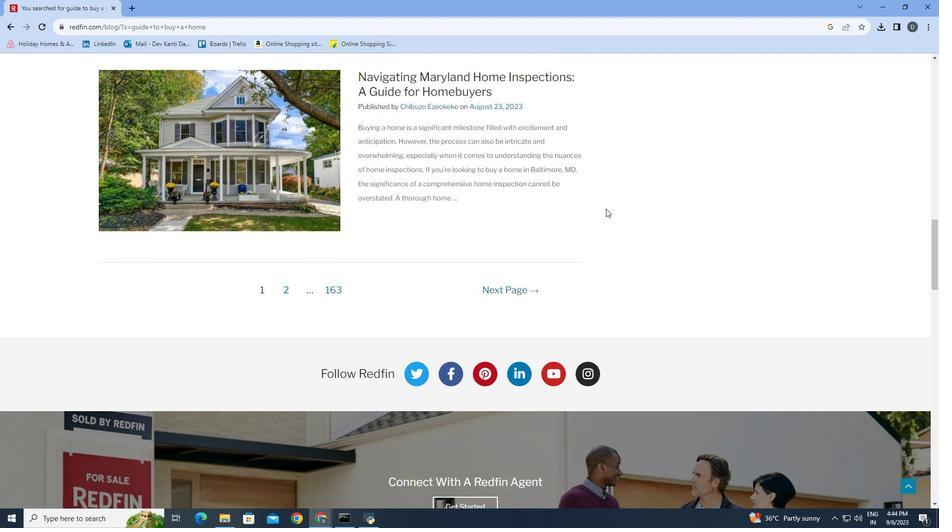 
Action: Mouse scrolled (606, 208) with delta (0, 0)
Screenshot: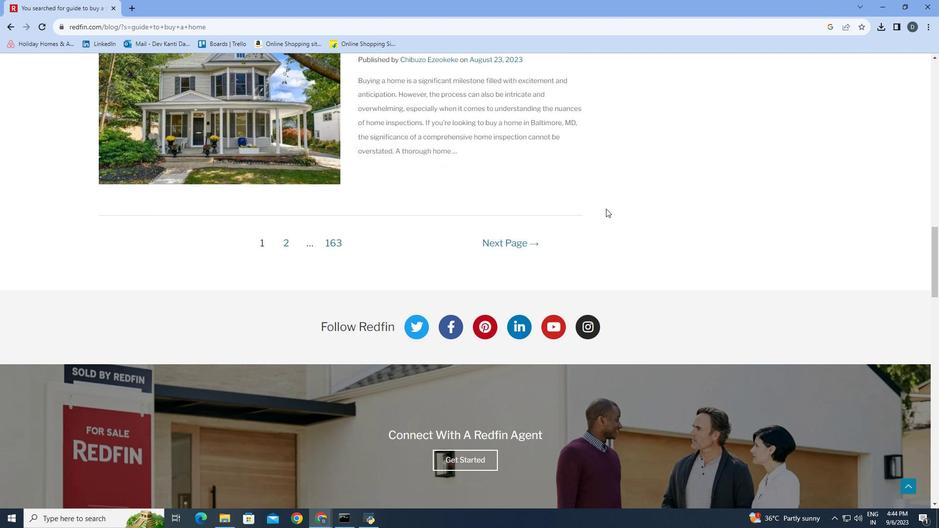 
Action: Mouse scrolled (606, 208) with delta (0, 0)
Screenshot: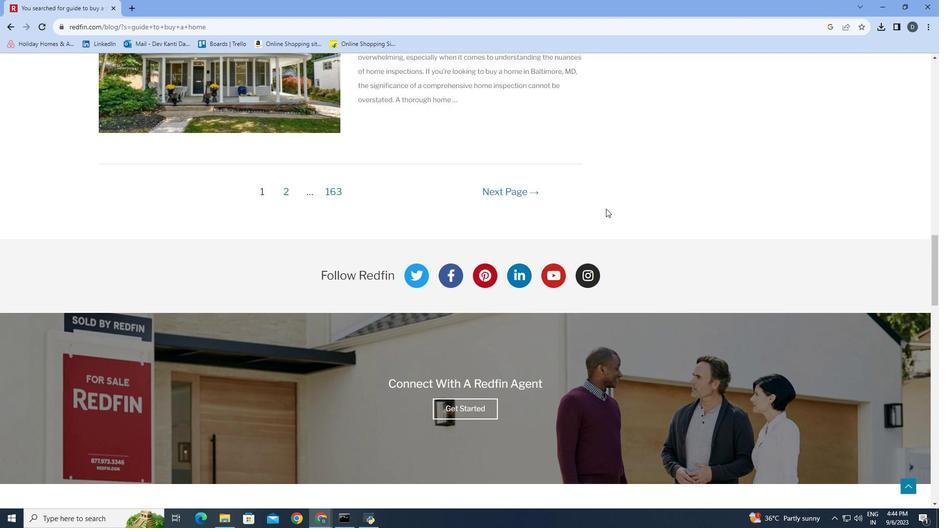 
Action: Mouse scrolled (606, 208) with delta (0, 0)
Screenshot: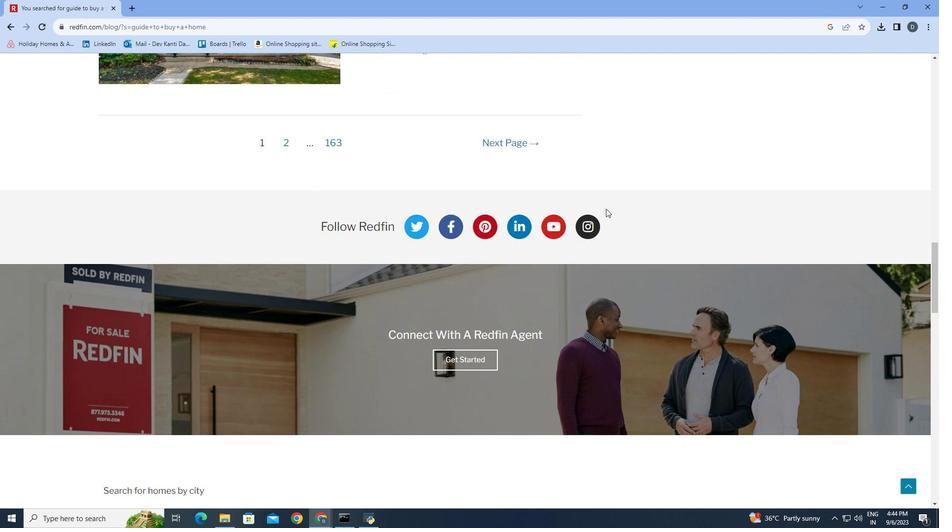 
Action: Mouse moved to (606, 208)
Screenshot: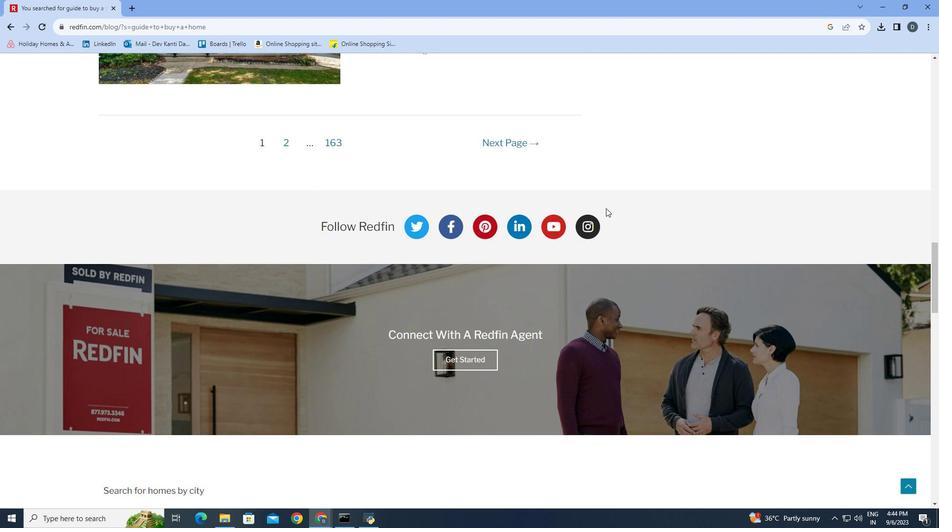 
Action: Mouse scrolled (606, 207) with delta (0, 0)
Screenshot: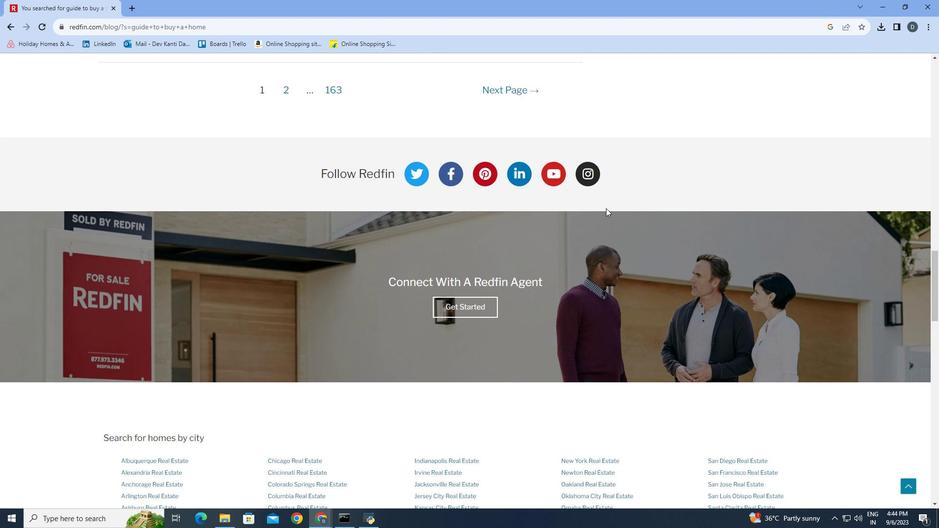 
Action: Mouse scrolled (606, 207) with delta (0, 0)
Screenshot: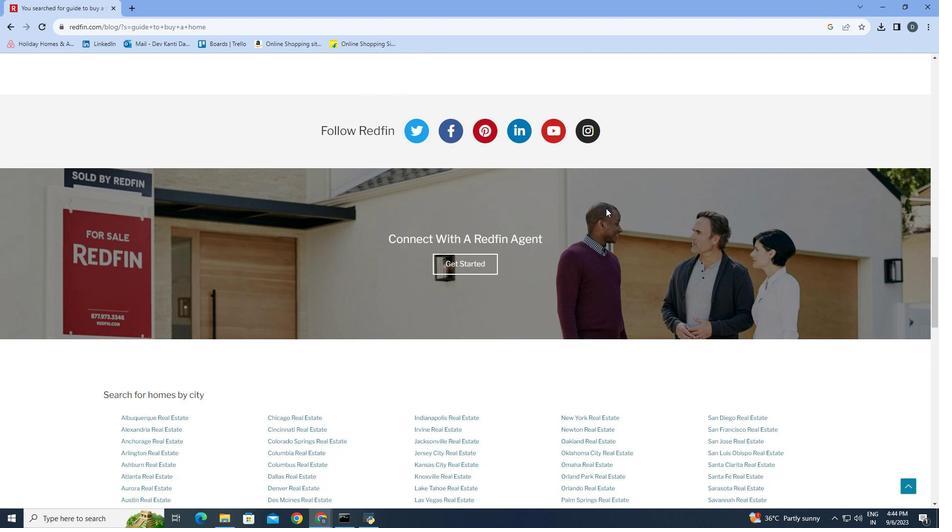 
Action: Mouse scrolled (606, 207) with delta (0, 0)
Screenshot: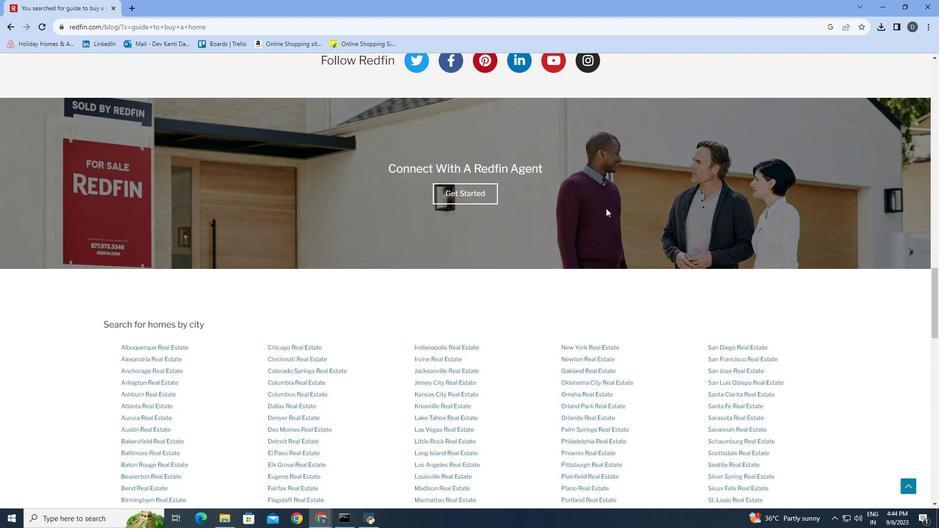 
Action: Mouse scrolled (606, 207) with delta (0, 0)
Screenshot: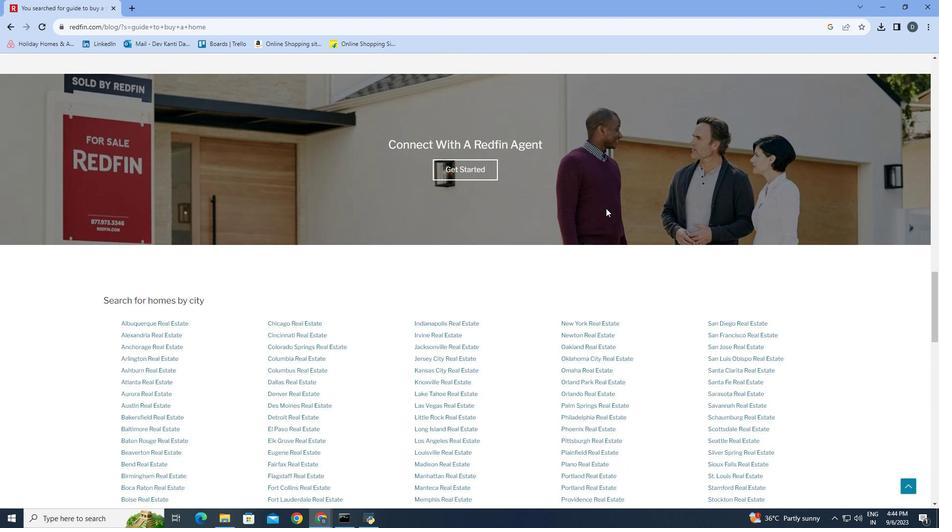 
Action: Mouse scrolled (606, 207) with delta (0, 0)
Screenshot: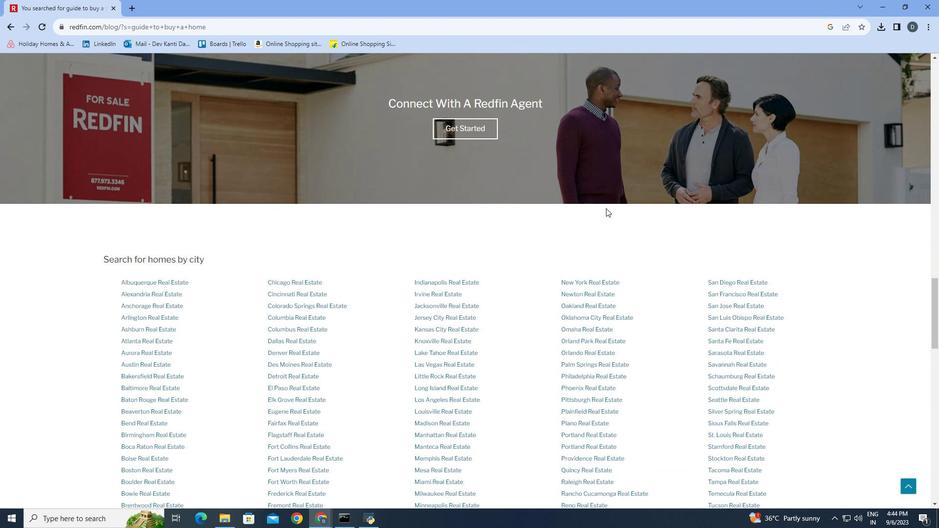 
Action: Mouse scrolled (606, 207) with delta (0, 0)
Screenshot: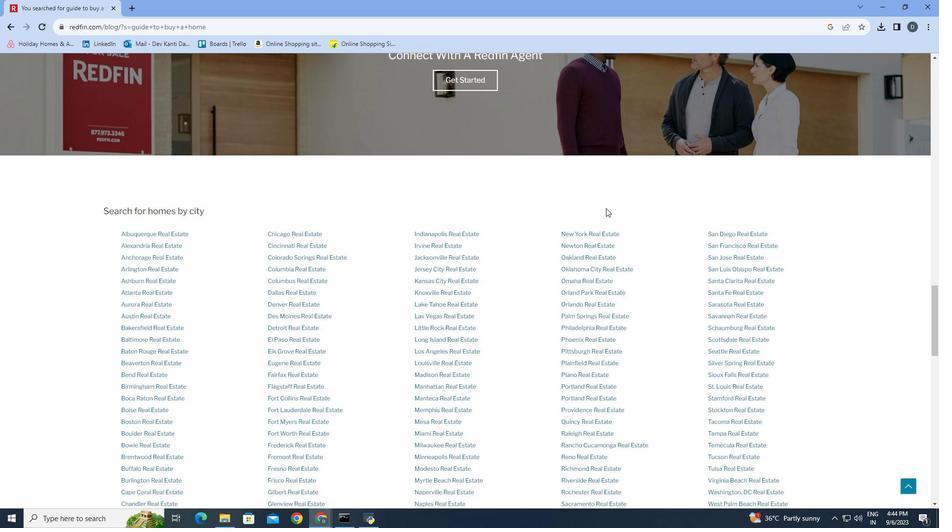 
Action: Mouse scrolled (606, 207) with delta (0, 0)
Screenshot: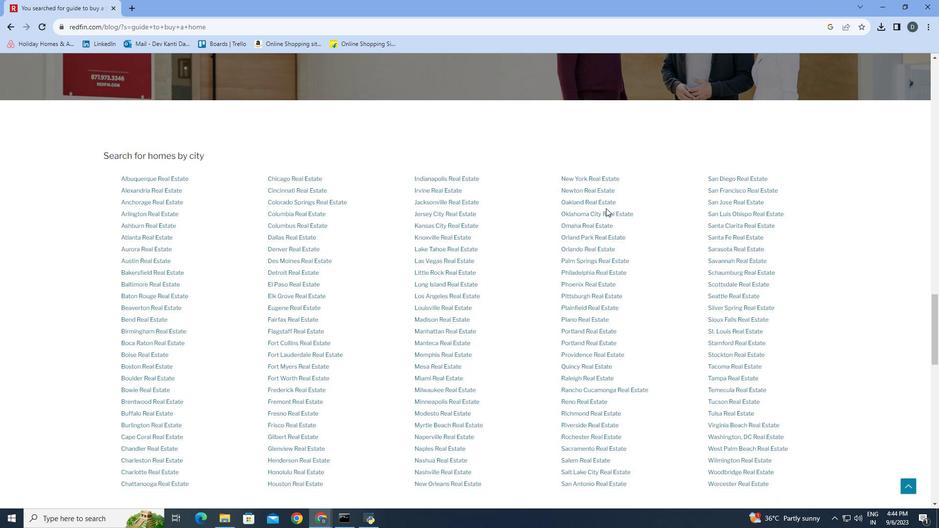 
Action: Mouse scrolled (606, 207) with delta (0, 0)
Screenshot: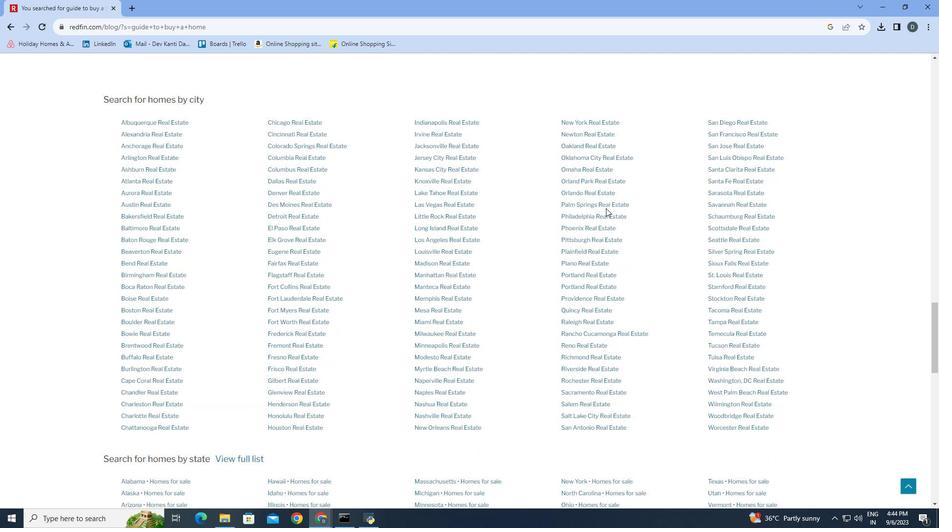 
Action: Mouse scrolled (606, 207) with delta (0, 0)
Screenshot: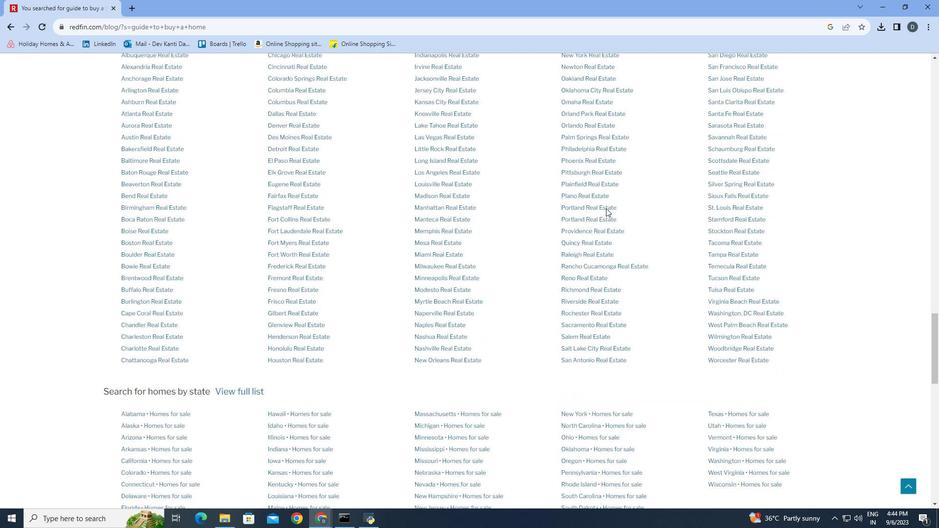 
Action: Mouse scrolled (606, 207) with delta (0, 0)
Screenshot: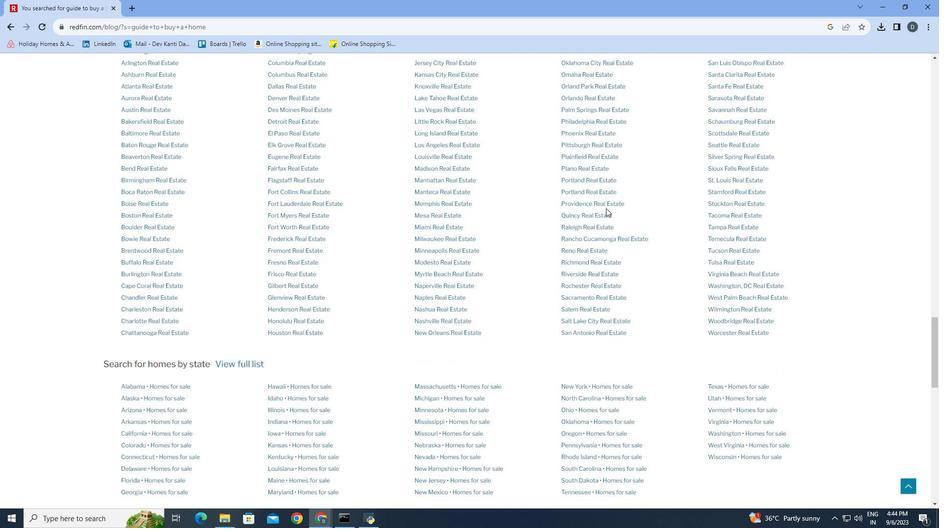 
Action: Mouse scrolled (606, 207) with delta (0, 0)
Screenshot: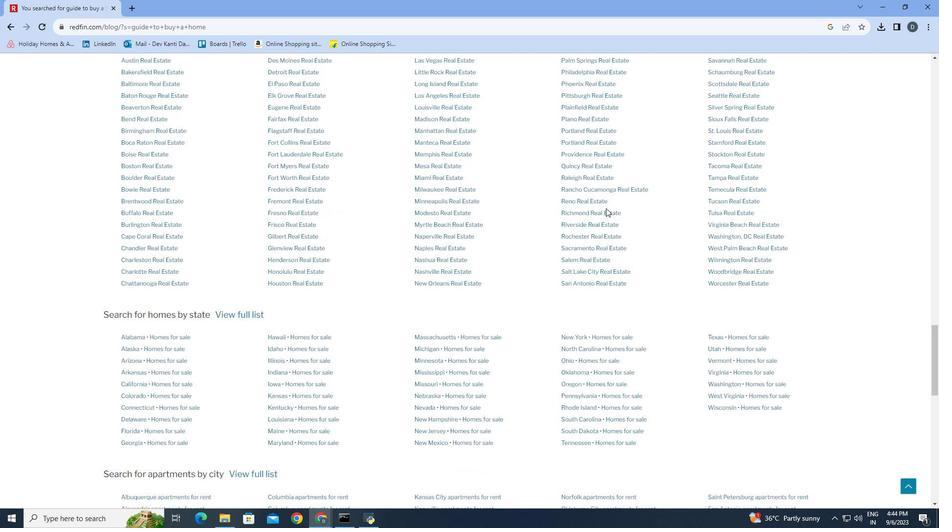 
Action: Mouse scrolled (606, 207) with delta (0, 0)
Screenshot: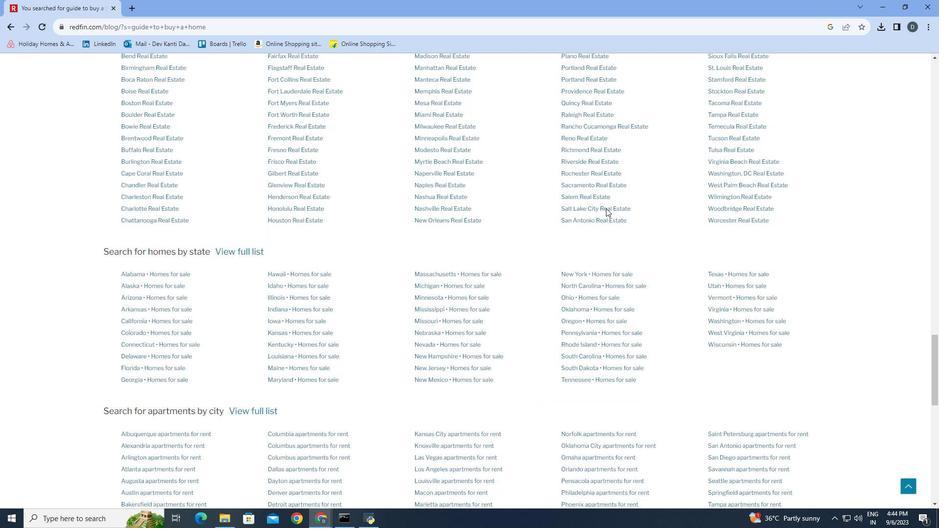 
Action: Mouse scrolled (606, 207) with delta (0, 0)
Screenshot: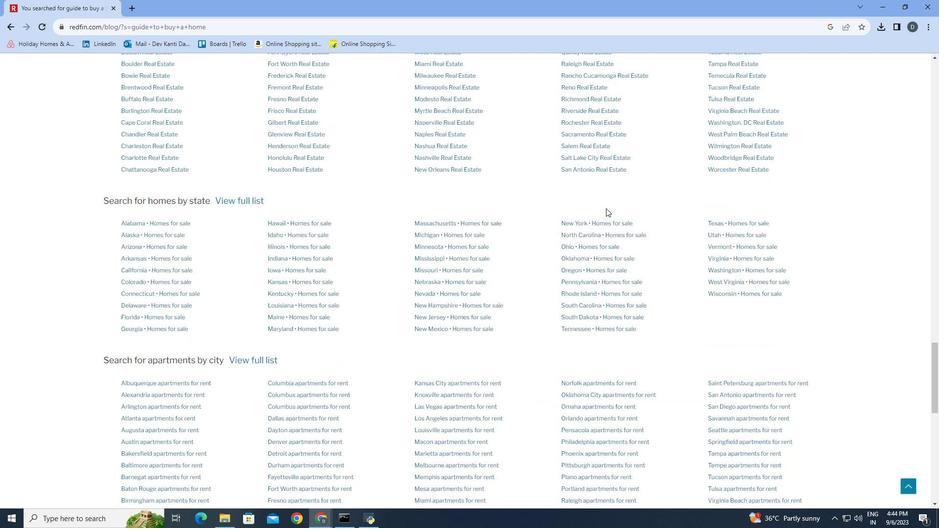 
Action: Mouse scrolled (606, 207) with delta (0, 0)
Screenshot: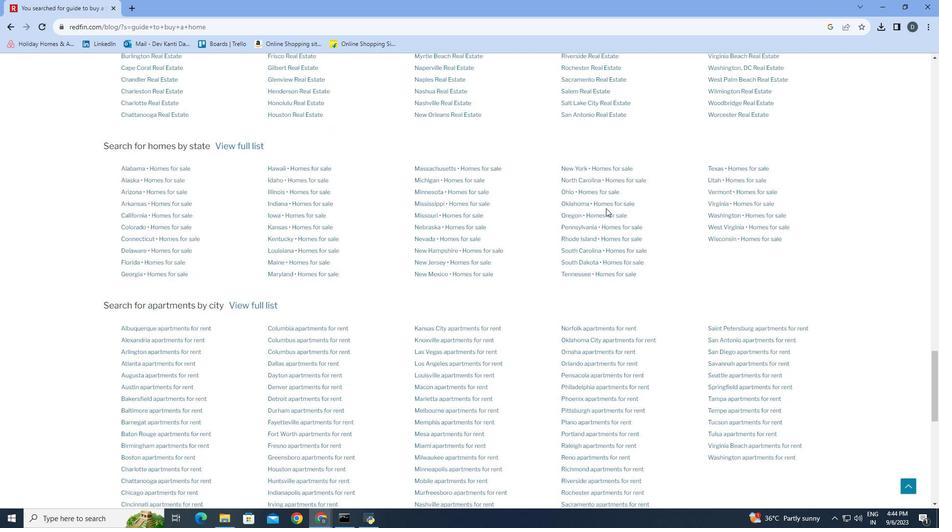 
Action: Mouse scrolled (606, 207) with delta (0, 0)
Screenshot: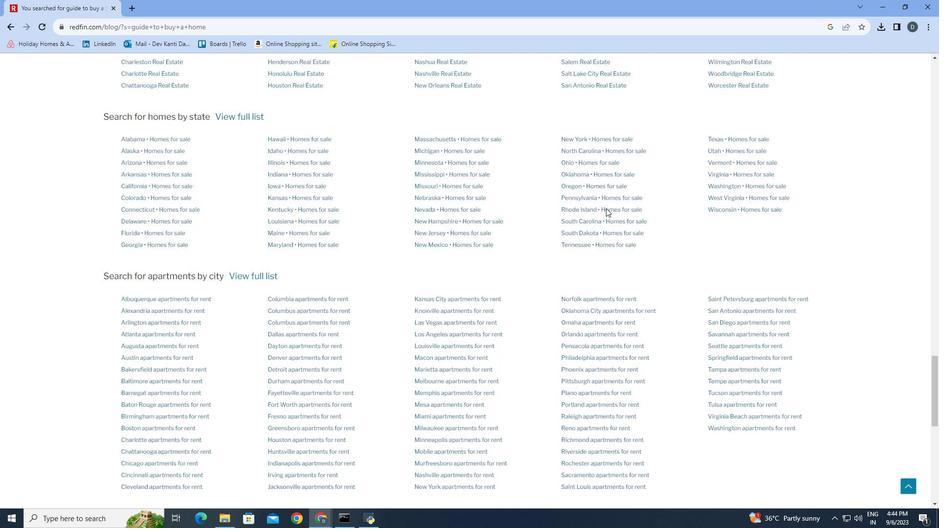 
Action: Mouse scrolled (606, 207) with delta (0, 0)
Screenshot: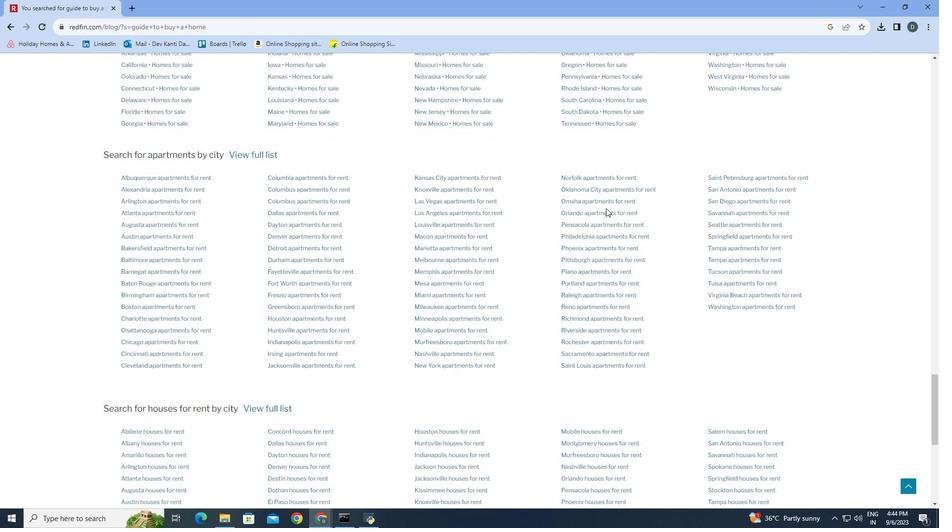 
Action: Mouse scrolled (606, 207) with delta (0, 0)
Screenshot: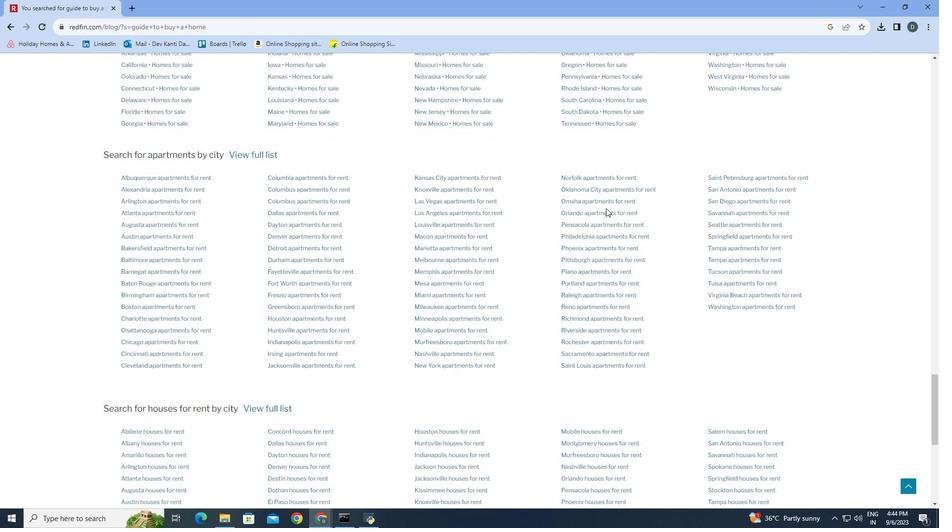 
Action: Mouse scrolled (606, 207) with delta (0, 0)
Screenshot: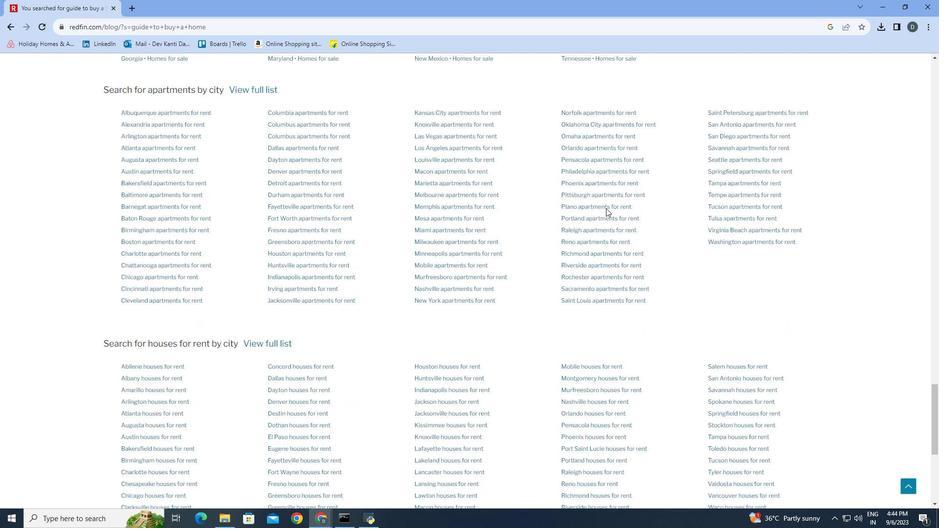 
Action: Mouse scrolled (606, 207) with delta (0, 0)
Screenshot: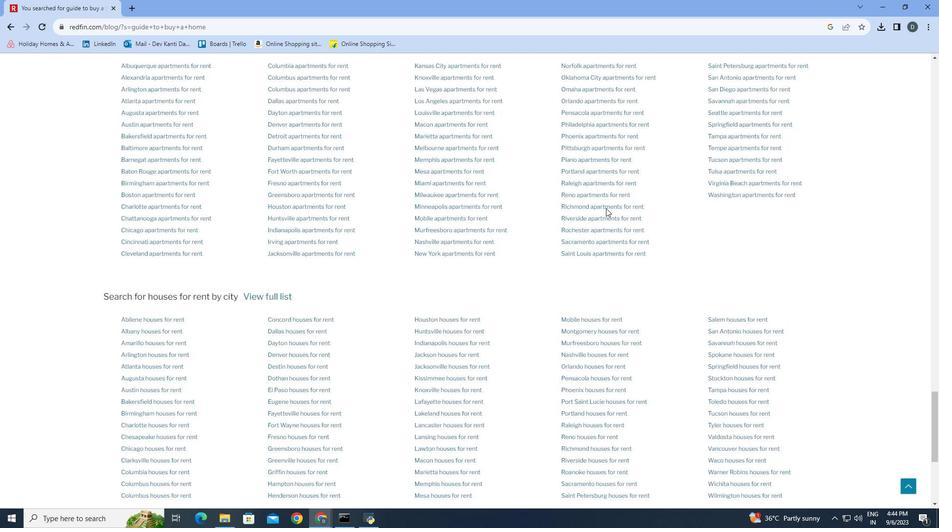 
Action: Mouse scrolled (606, 207) with delta (0, 0)
Screenshot: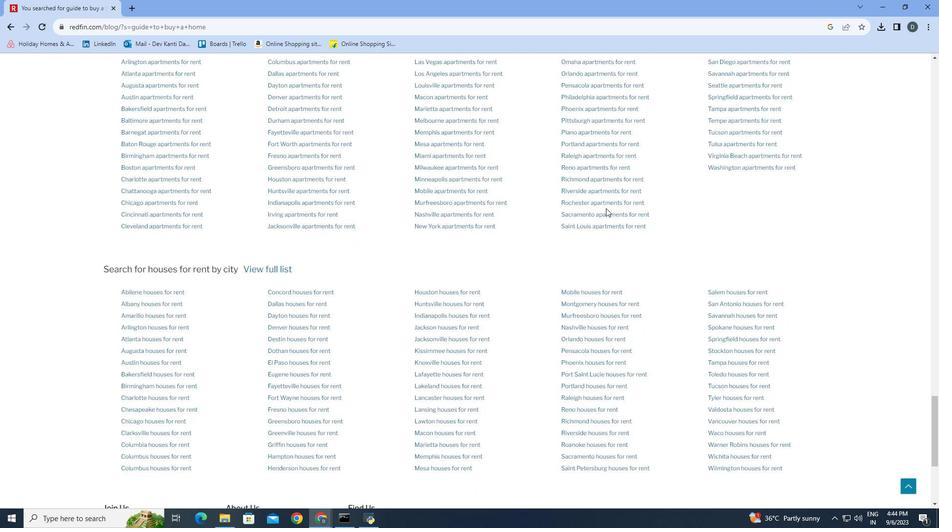 
Action: Mouse scrolled (606, 207) with delta (0, 0)
Screenshot: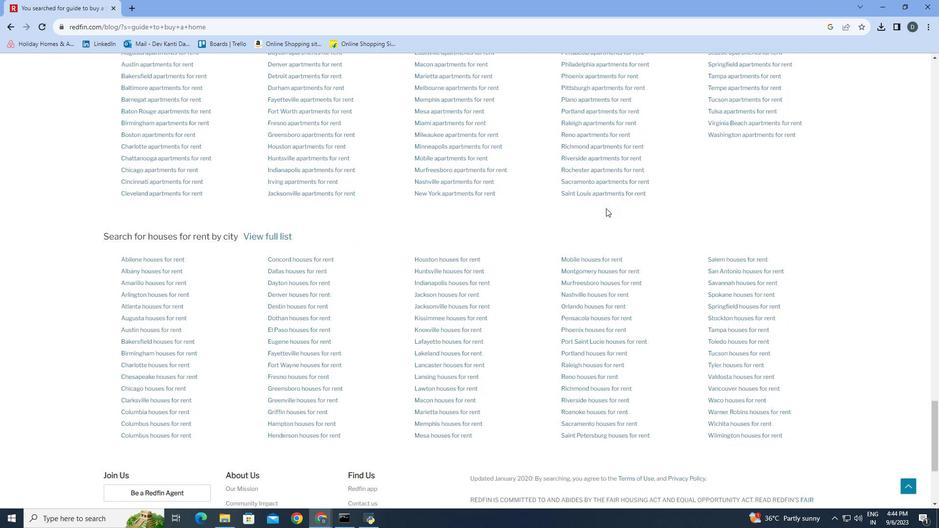 
Action: Mouse scrolled (606, 207) with delta (0, 0)
Screenshot: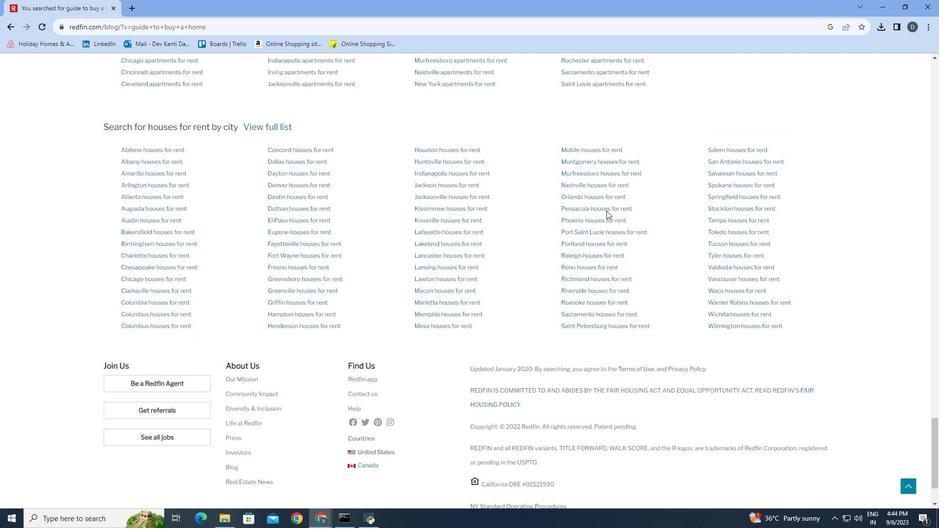 
Action: Mouse moved to (606, 208)
Screenshot: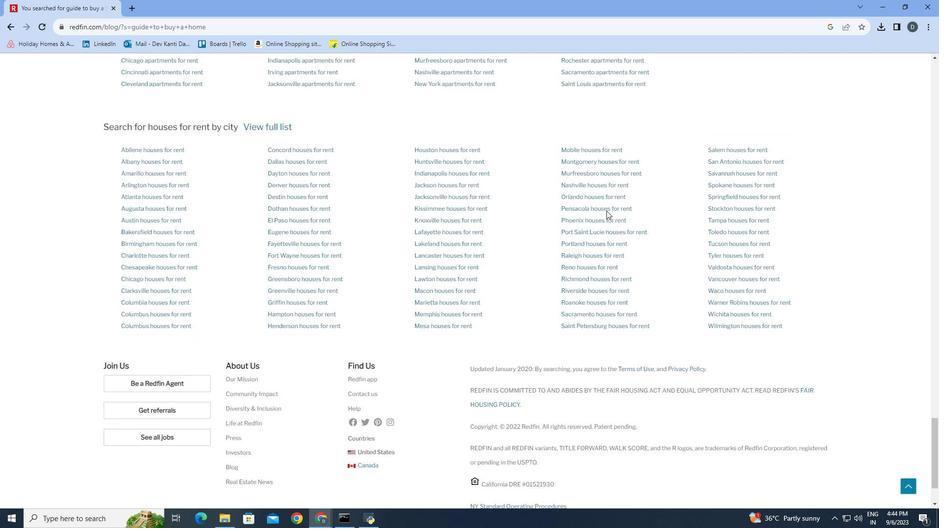 
Action: Mouse scrolled (606, 207) with delta (0, 0)
Screenshot: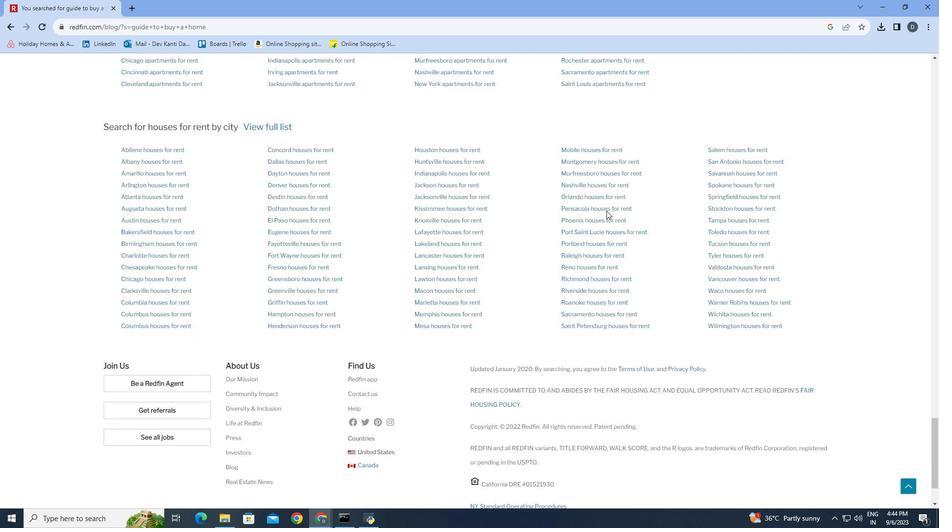 
Action: Mouse scrolled (606, 207) with delta (0, 0)
Screenshot: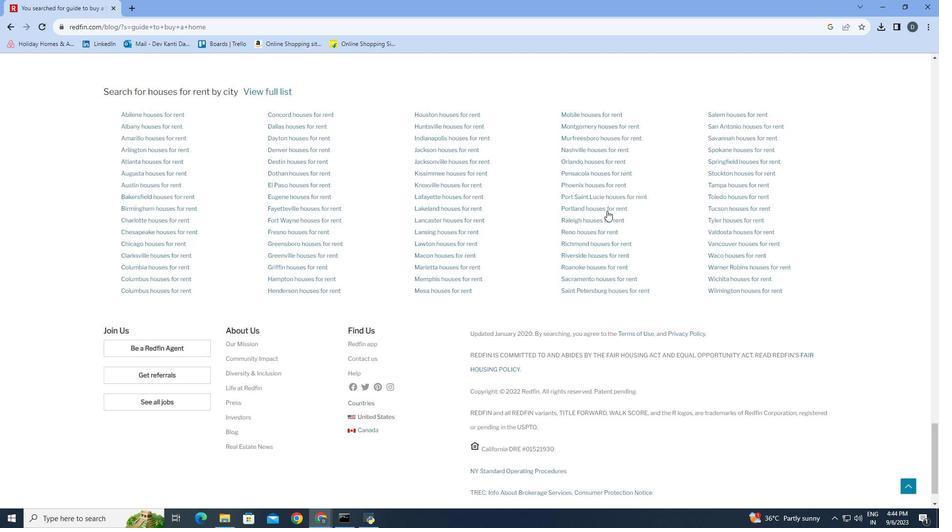 
Action: Mouse moved to (606, 210)
Screenshot: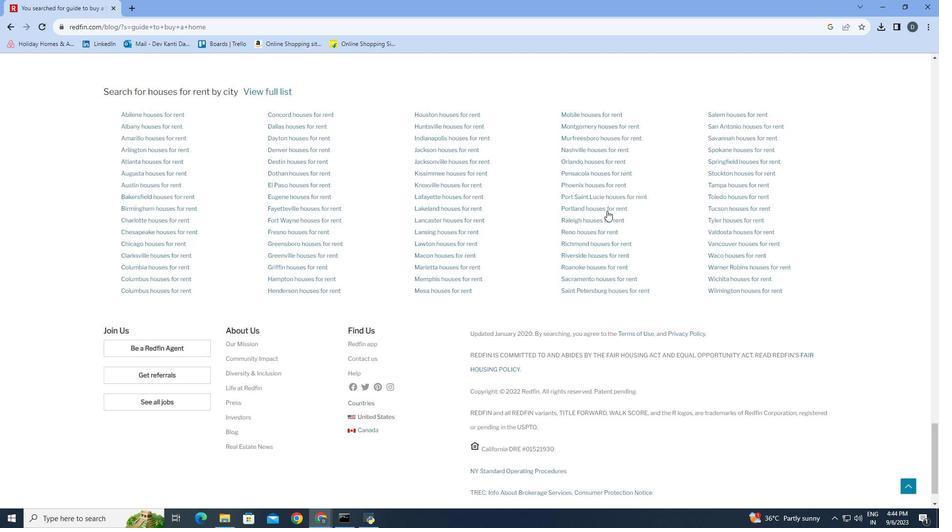 
